 Task: Select the Central European Time as time zone for the schedule.
Action: Mouse moved to (1180, 98)
Screenshot: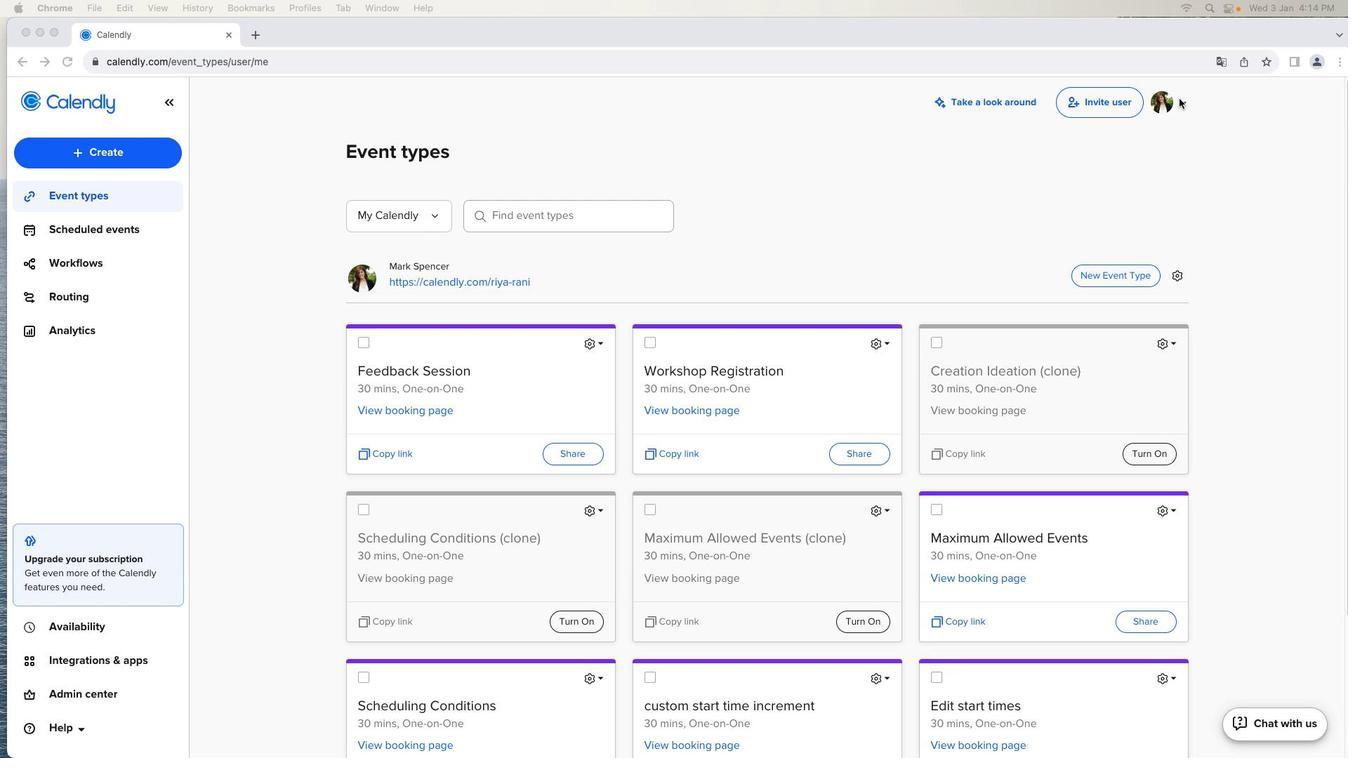 
Action: Mouse pressed left at (1180, 98)
Screenshot: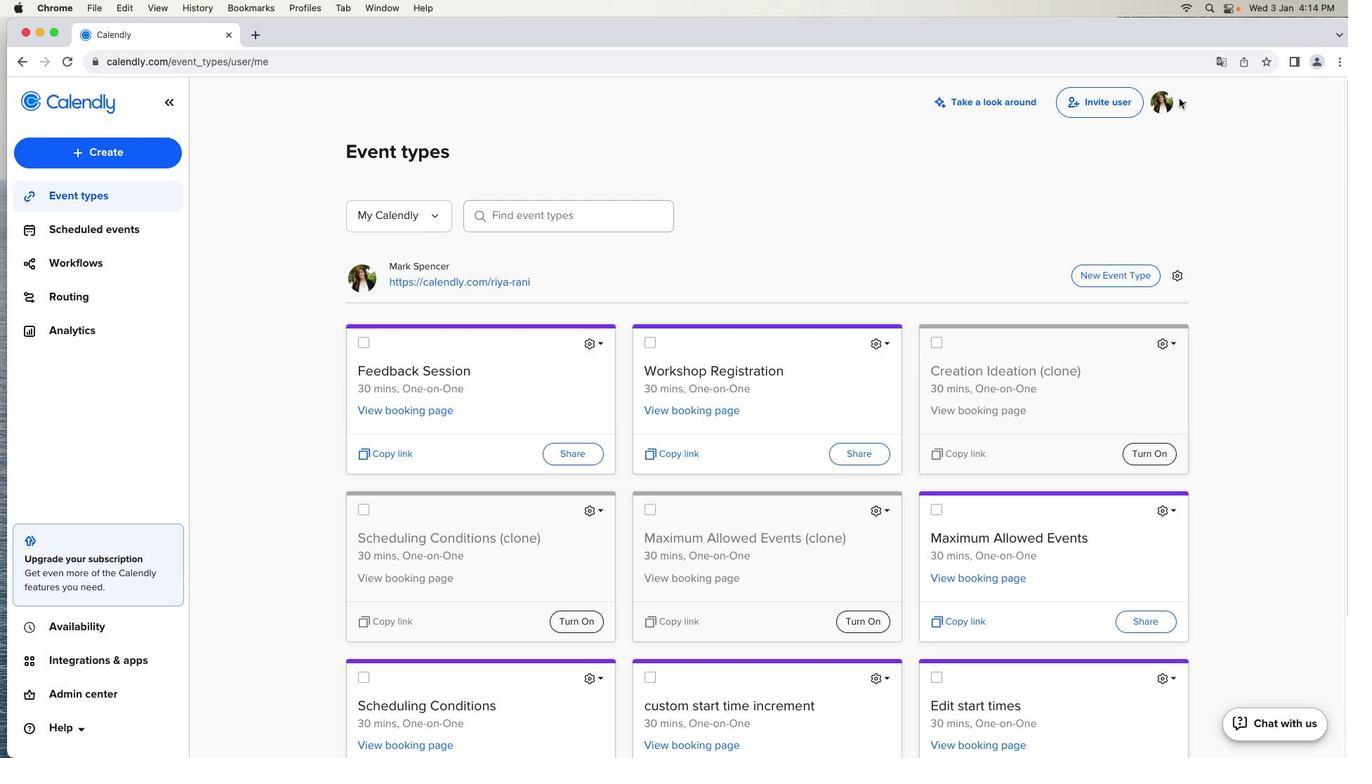 
Action: Mouse moved to (1176, 101)
Screenshot: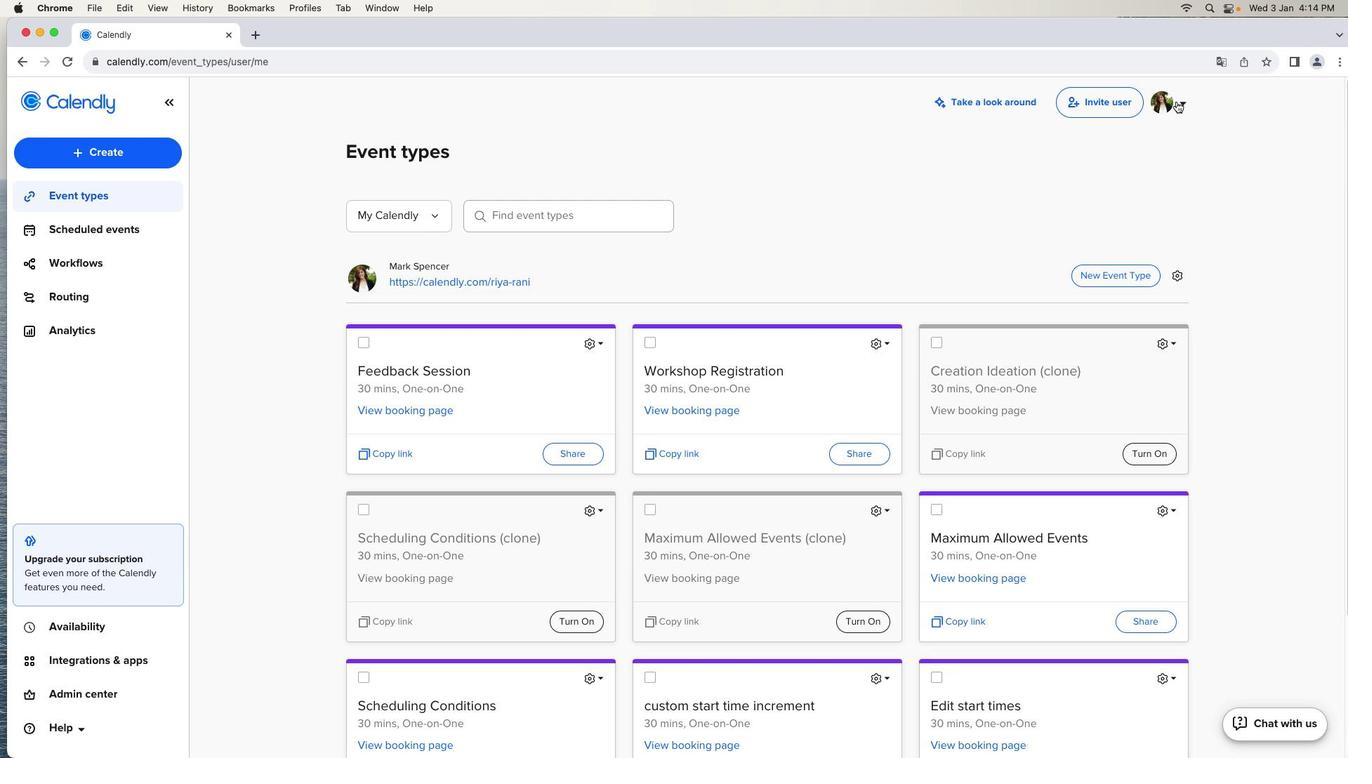 
Action: Mouse pressed left at (1176, 101)
Screenshot: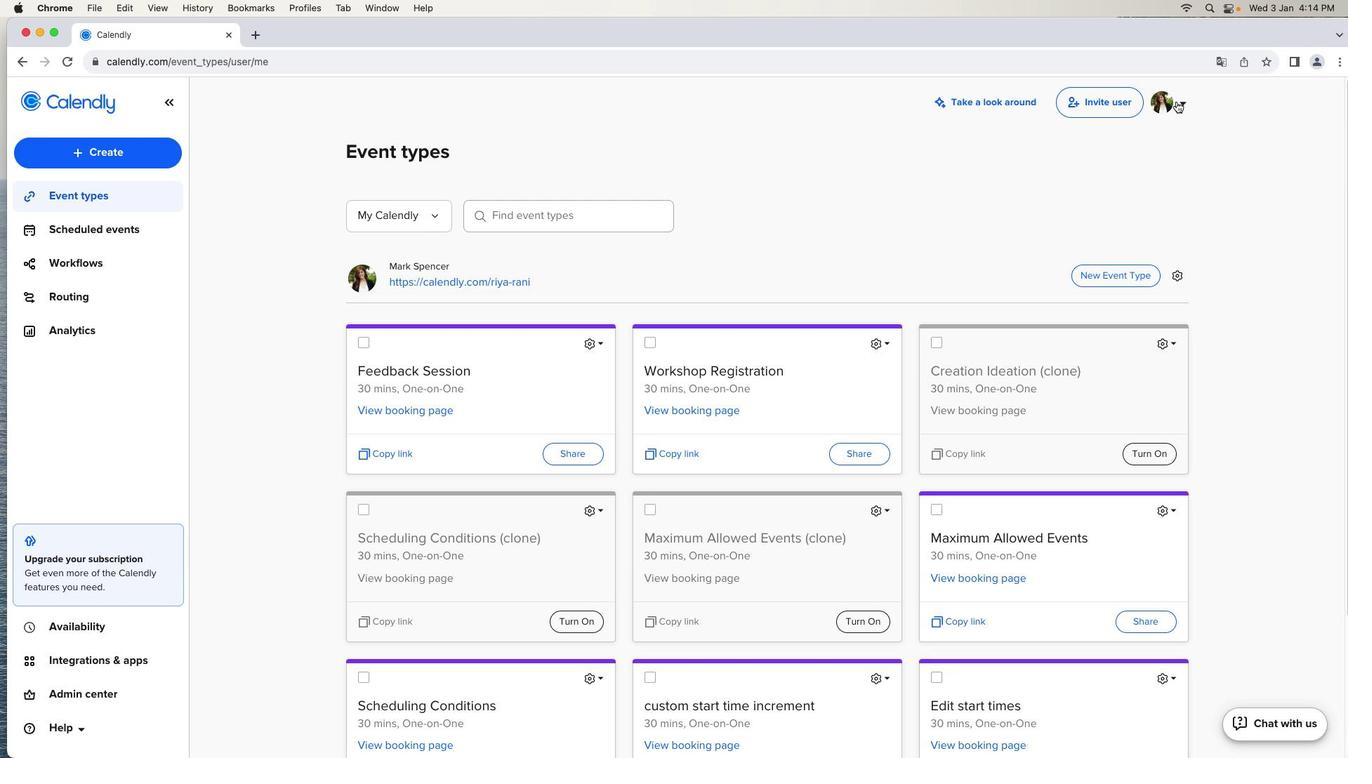 
Action: Mouse moved to (1116, 174)
Screenshot: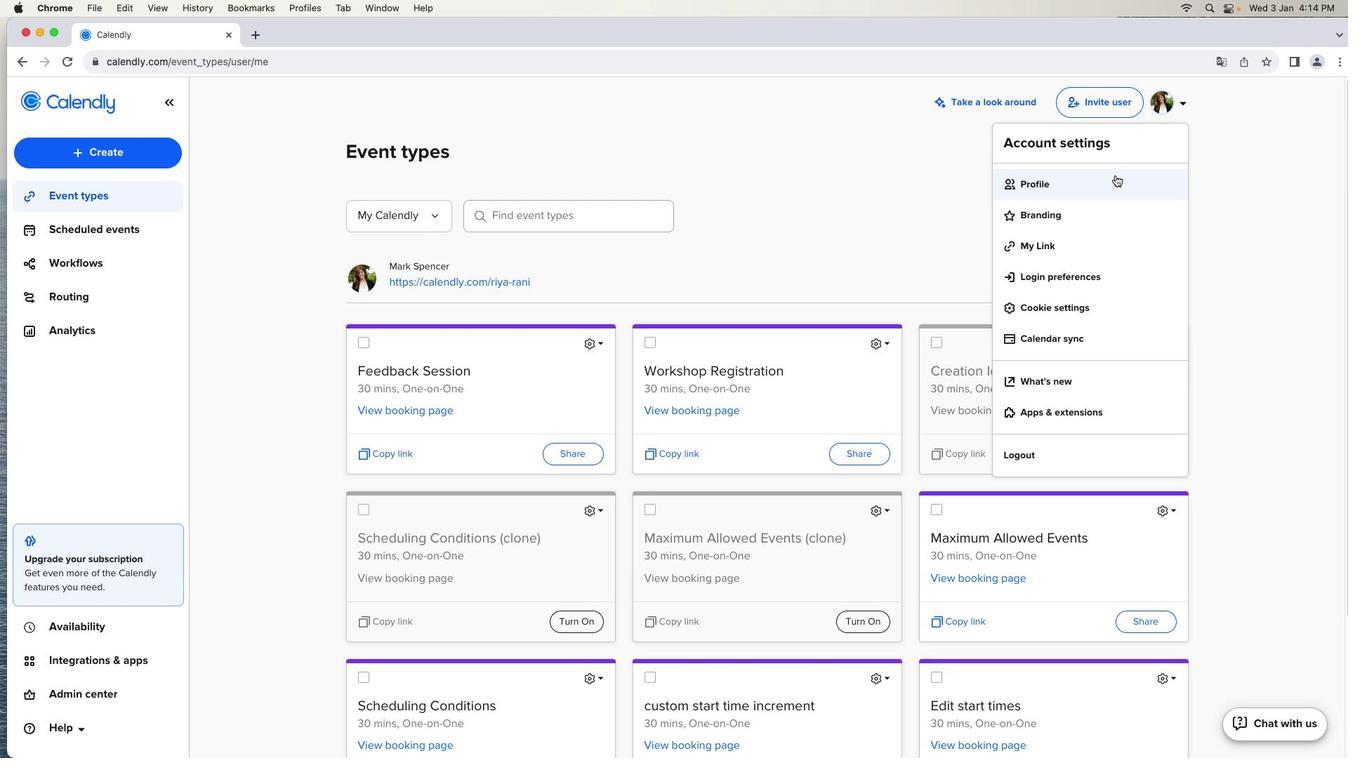 
Action: Mouse pressed left at (1116, 174)
Screenshot: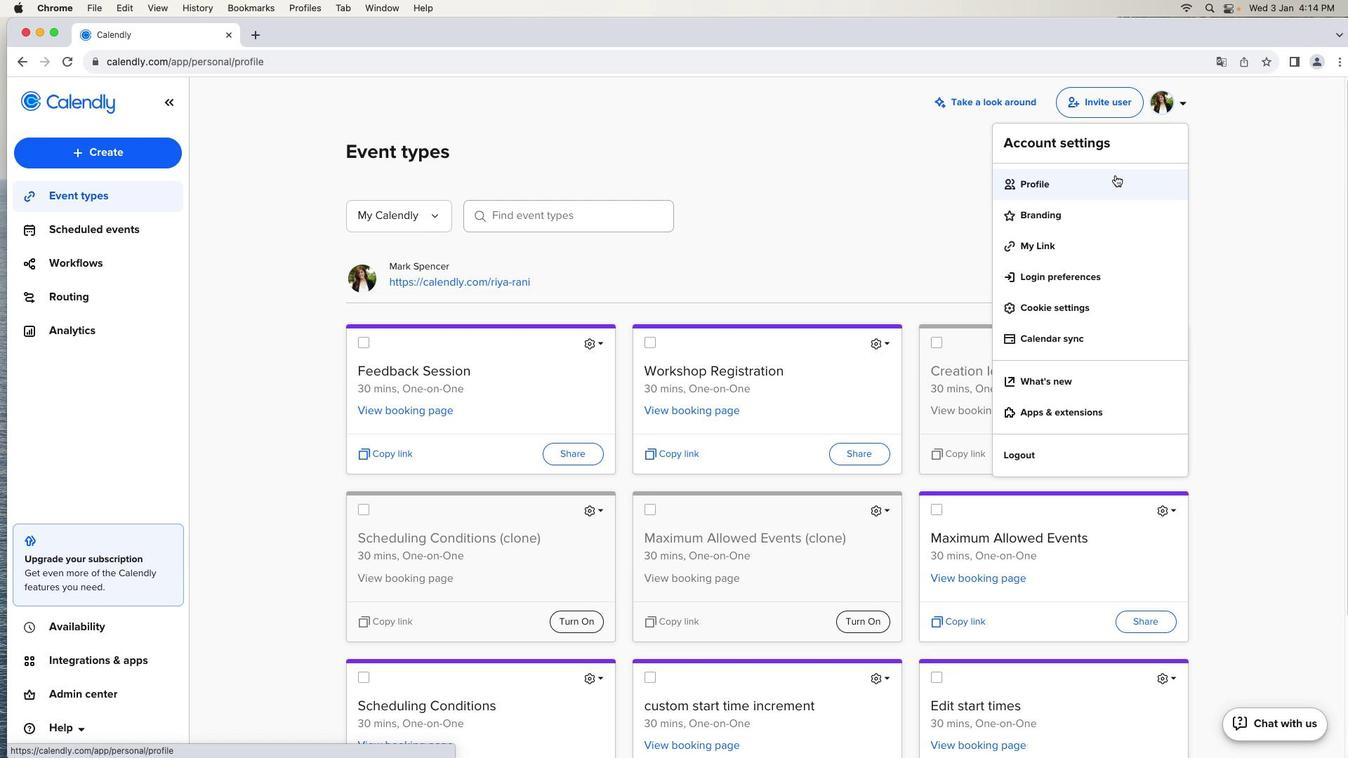 
Action: Mouse moved to (493, 544)
Screenshot: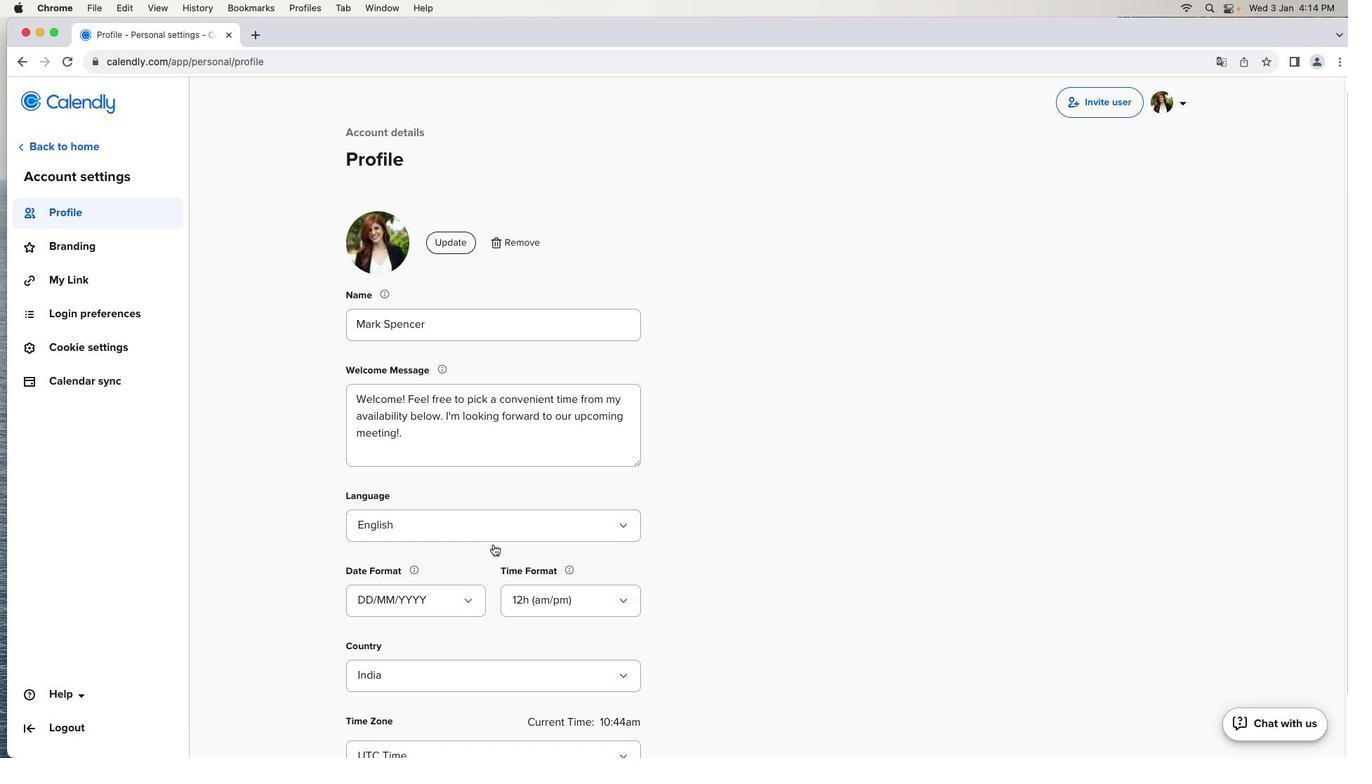 
Action: Mouse scrolled (493, 544) with delta (0, 0)
Screenshot: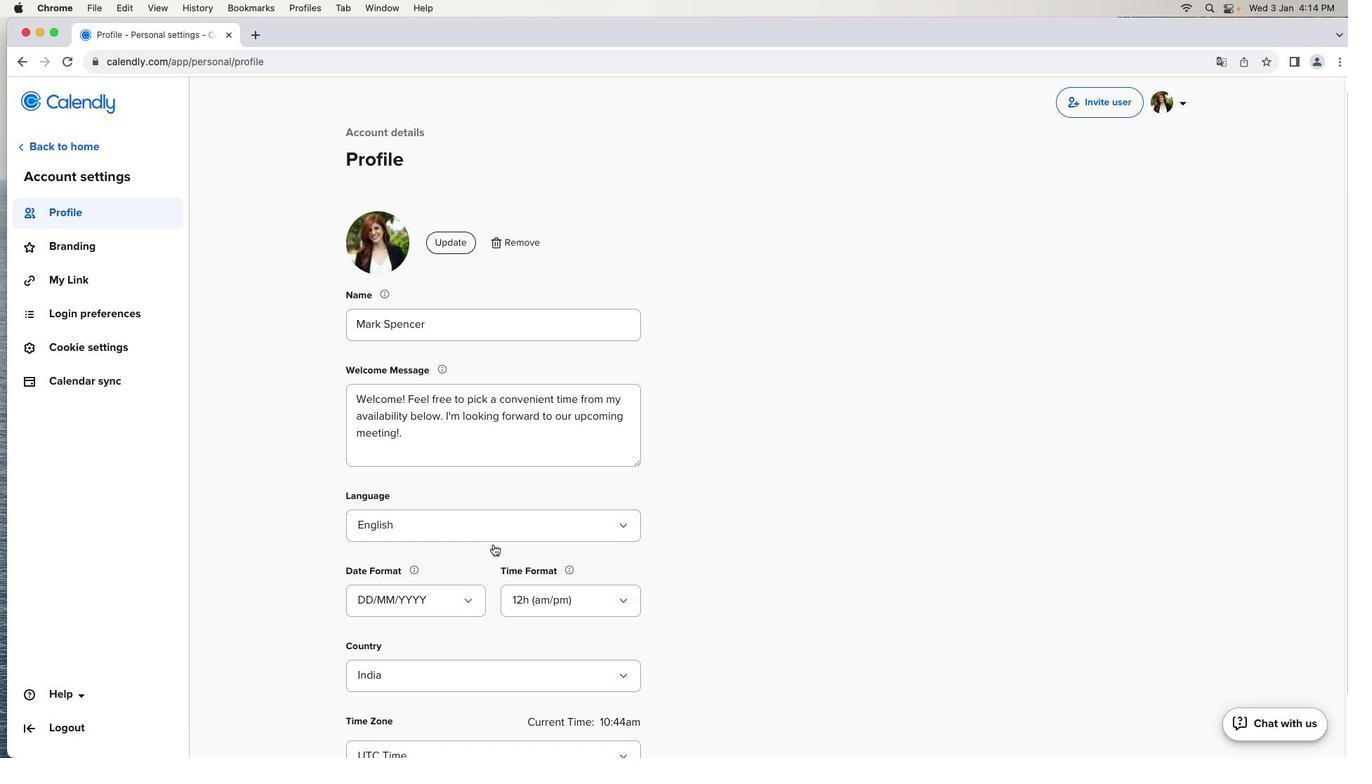 
Action: Mouse scrolled (493, 544) with delta (0, 0)
Screenshot: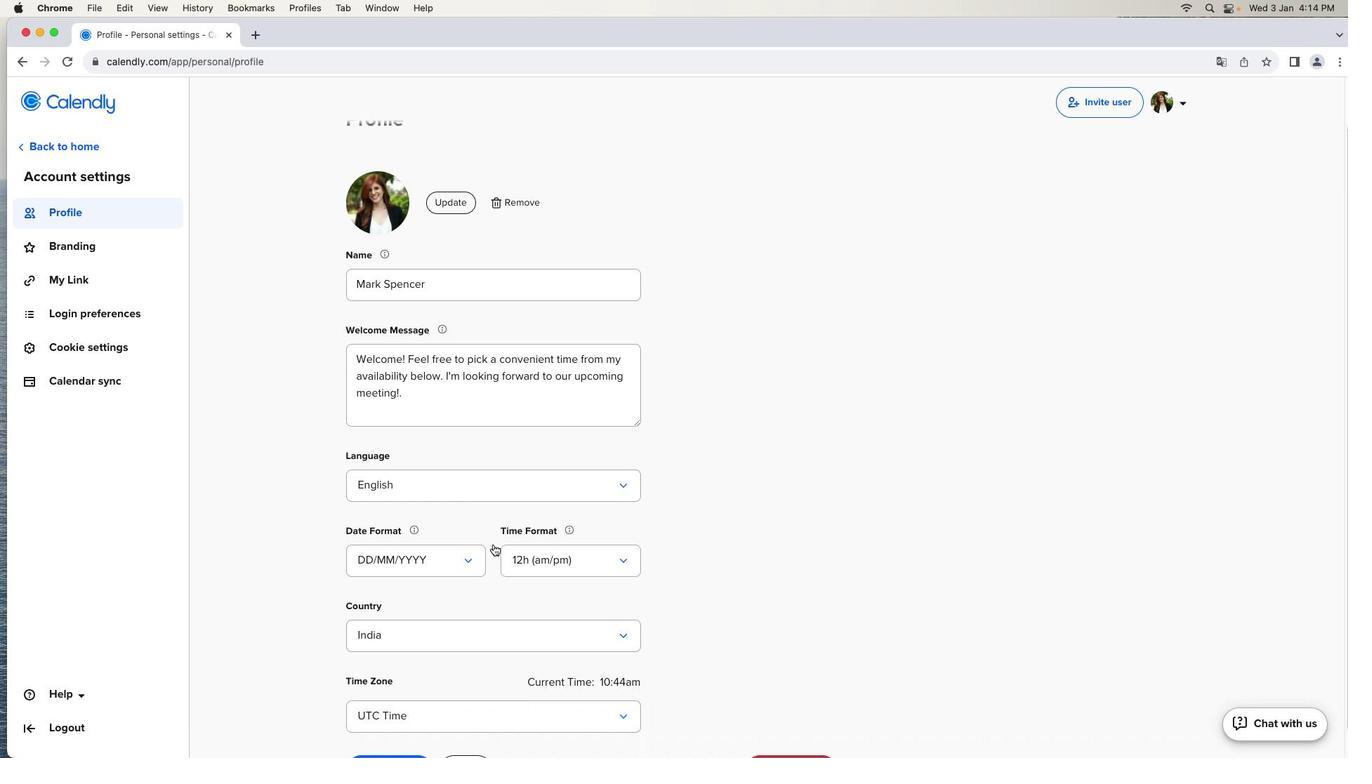 
Action: Mouse scrolled (493, 544) with delta (0, -2)
Screenshot: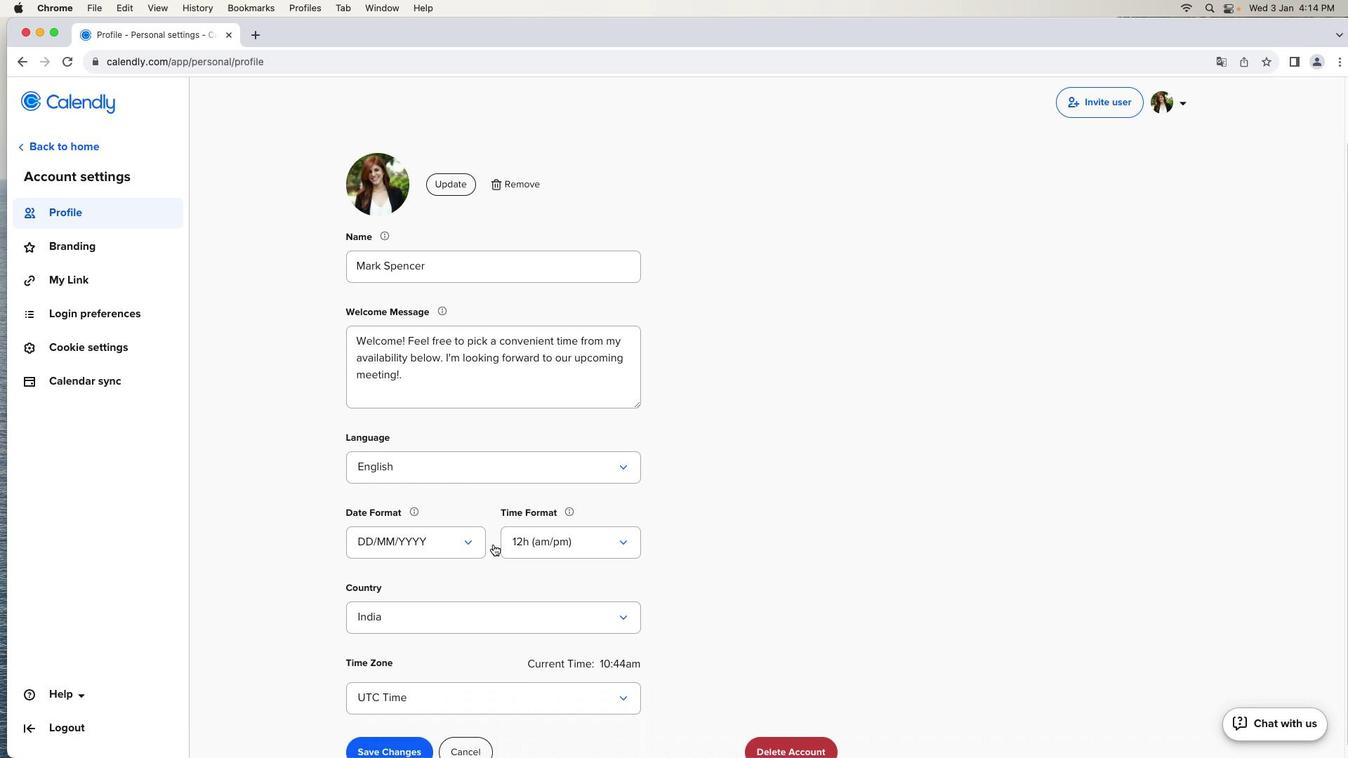 
Action: Mouse scrolled (493, 544) with delta (0, -2)
Screenshot: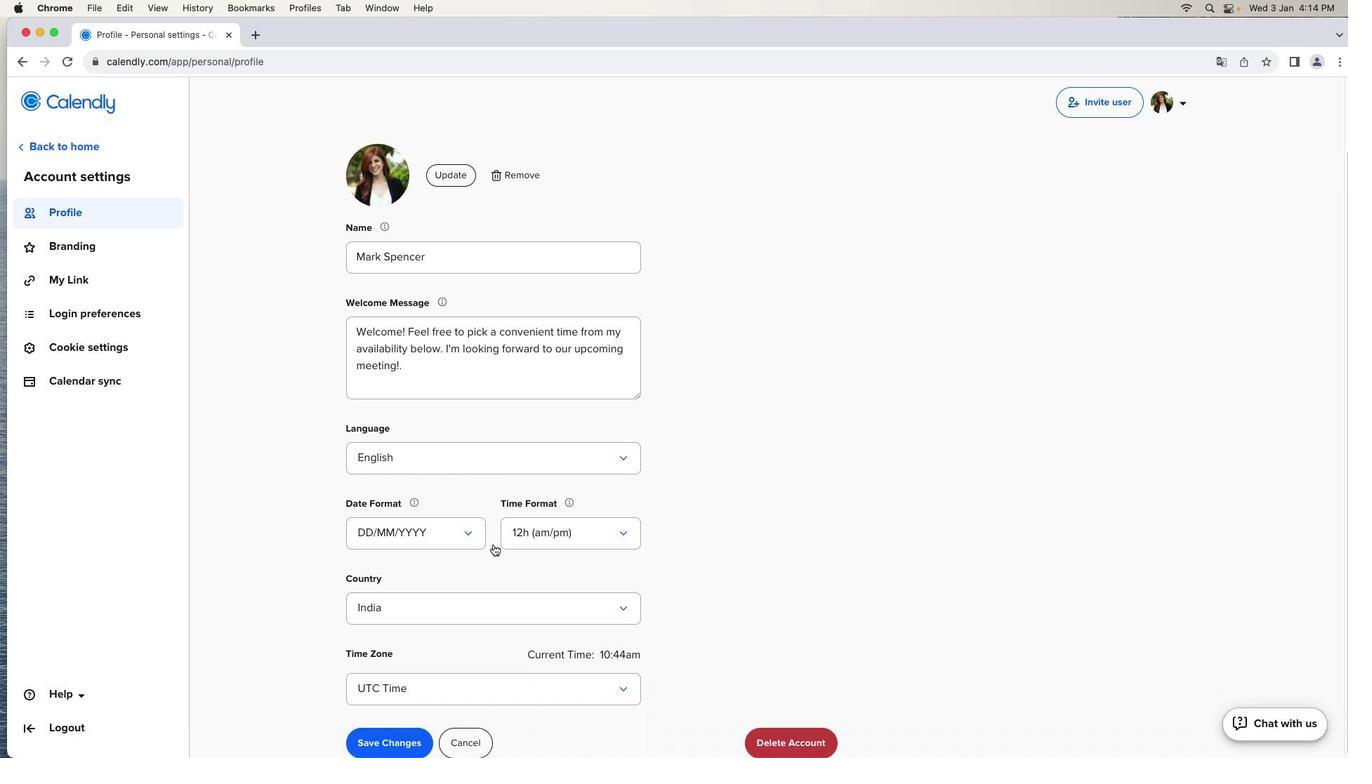 
Action: Mouse moved to (623, 691)
Screenshot: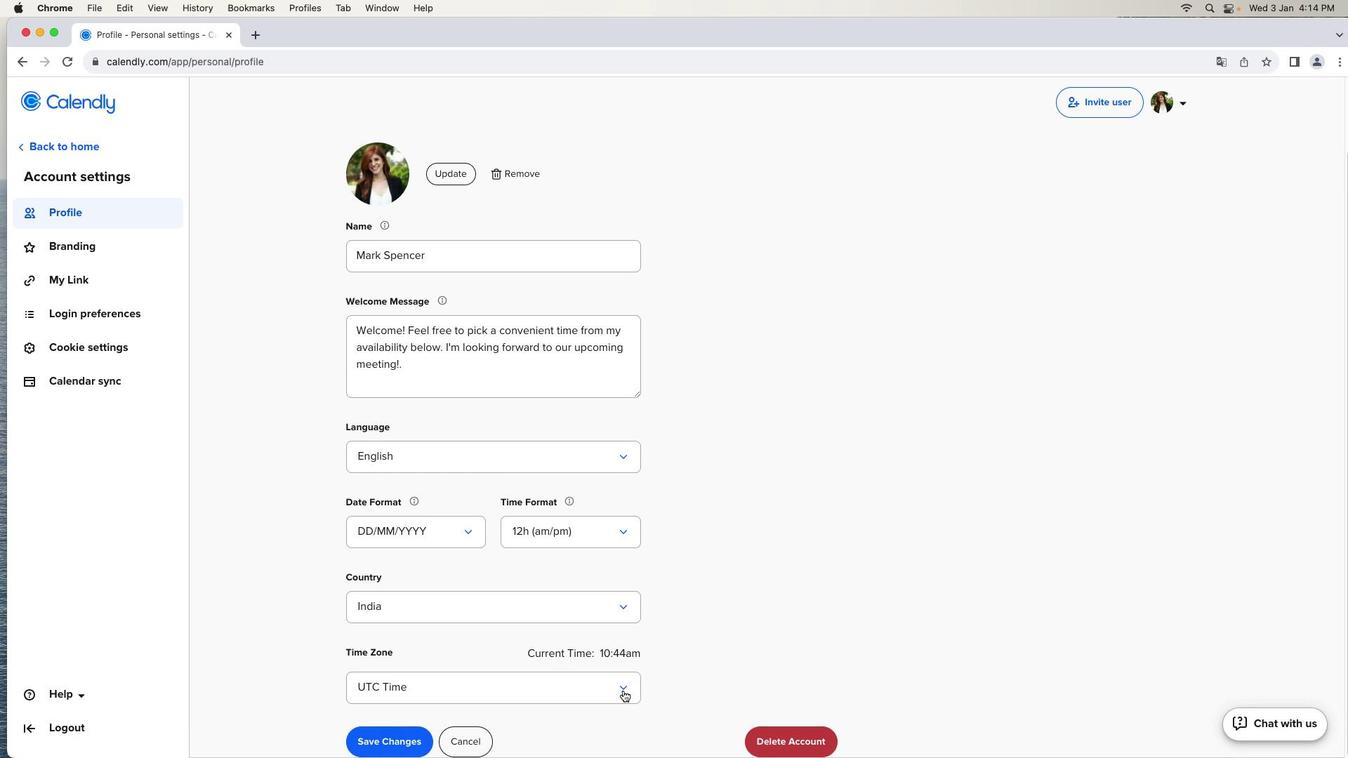 
Action: Mouse pressed left at (623, 691)
Screenshot: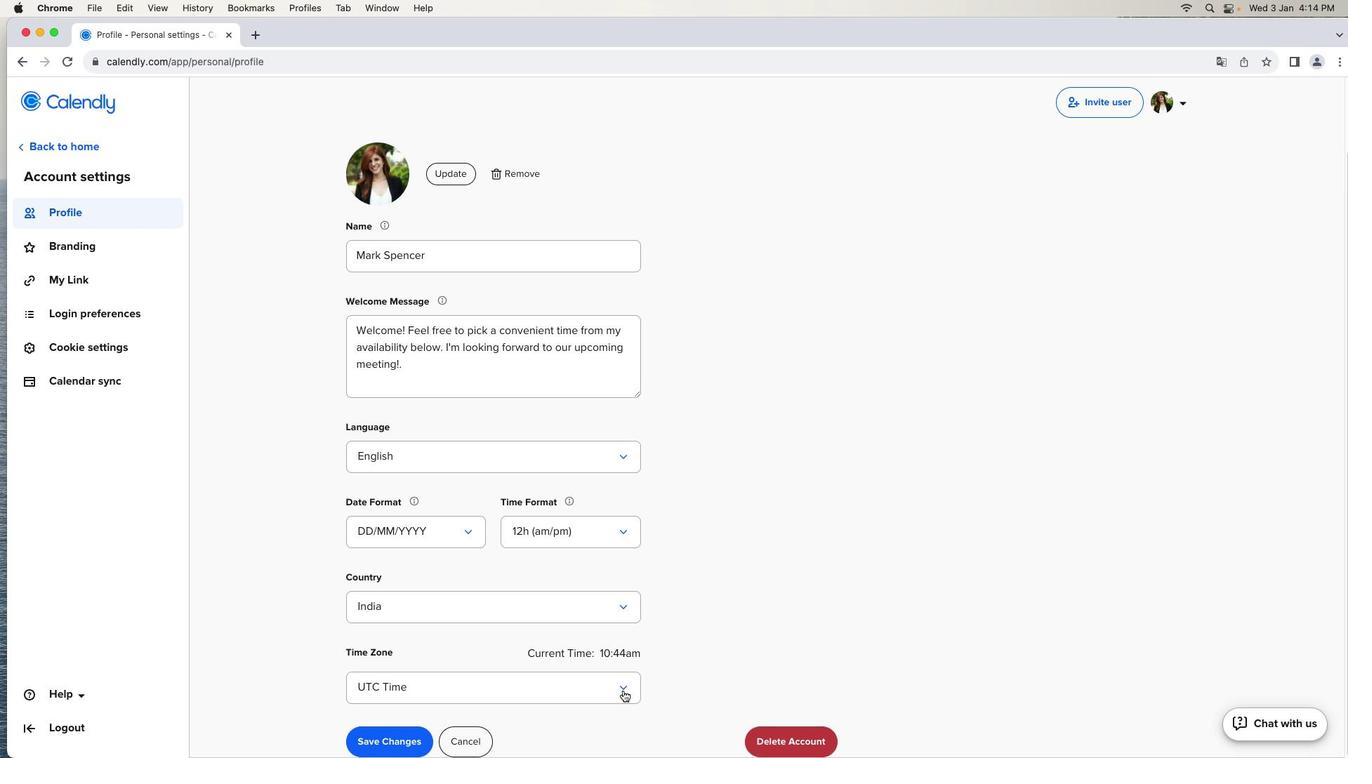 
Action: Mouse moved to (784, 626)
Screenshot: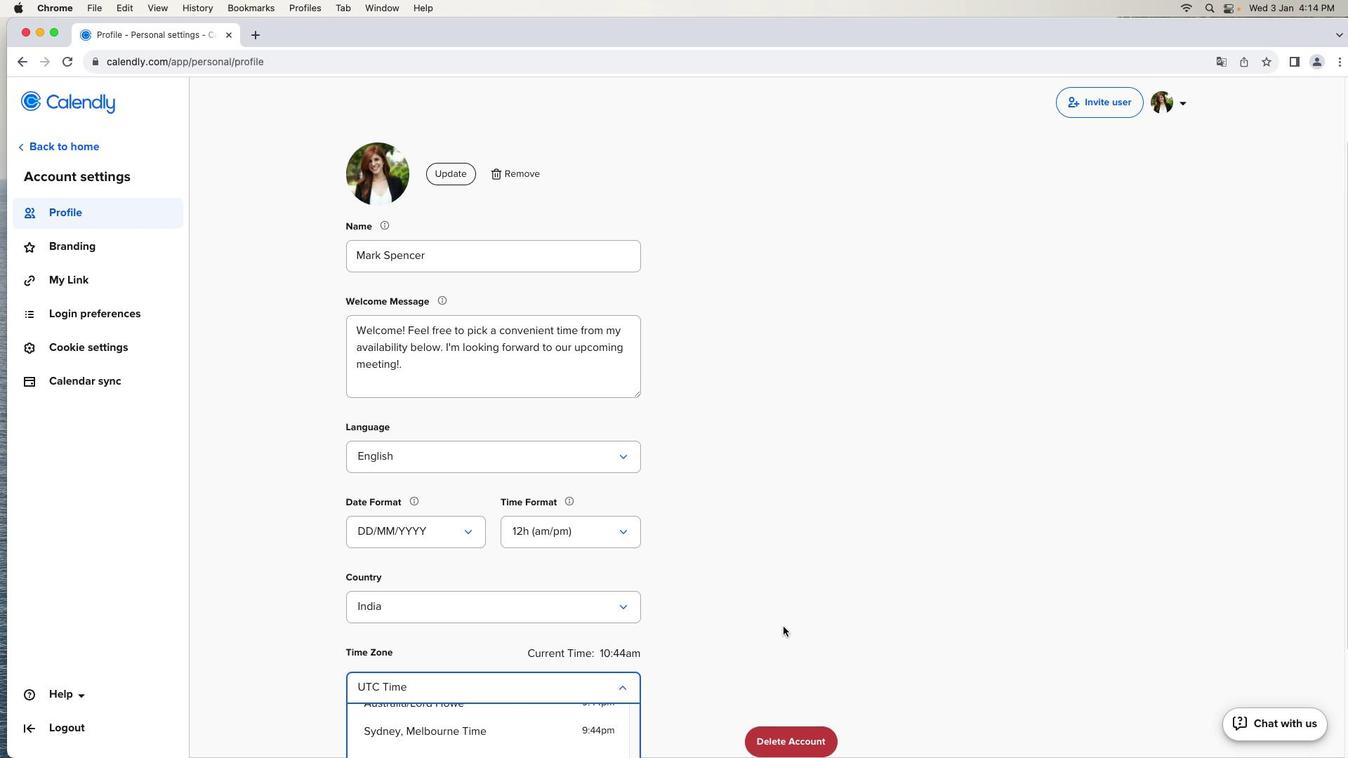 
Action: Mouse scrolled (784, 626) with delta (0, 0)
Screenshot: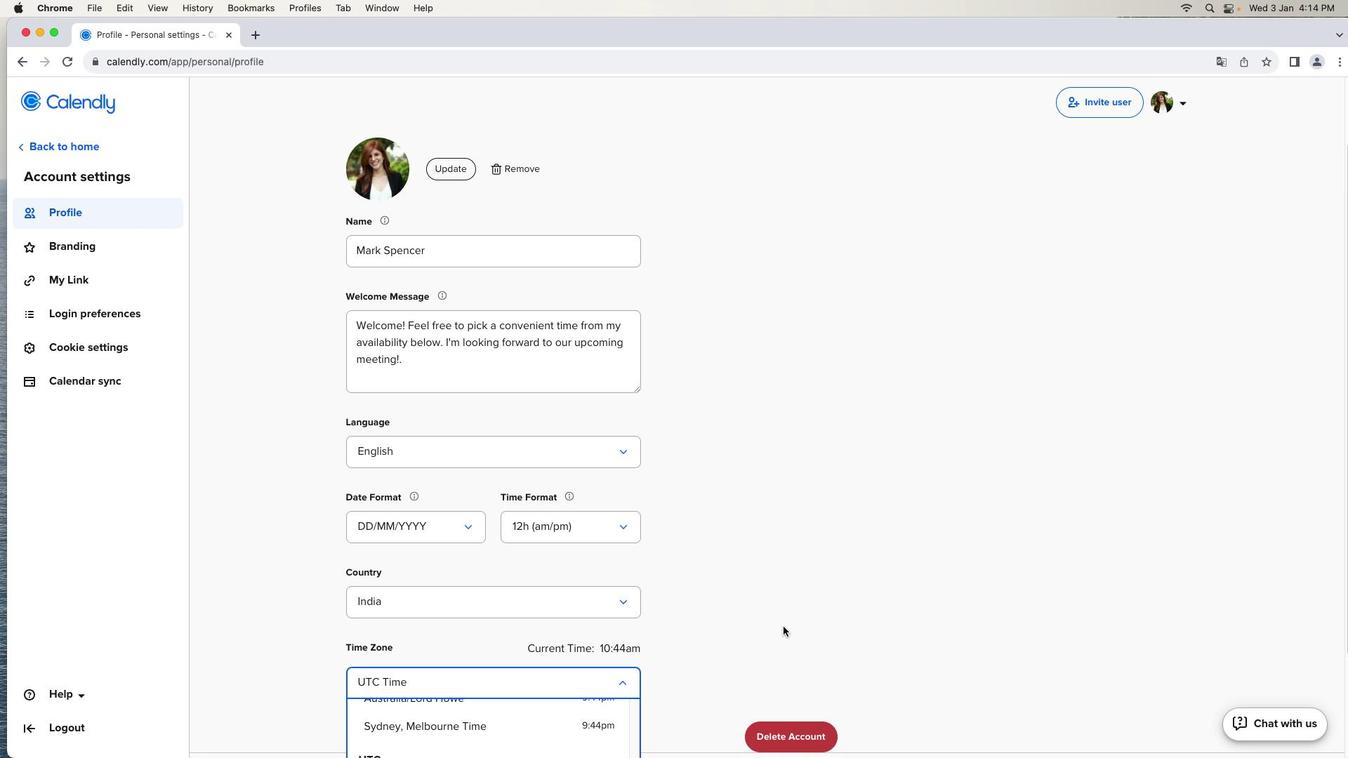 
Action: Mouse scrolled (784, 626) with delta (0, 0)
Screenshot: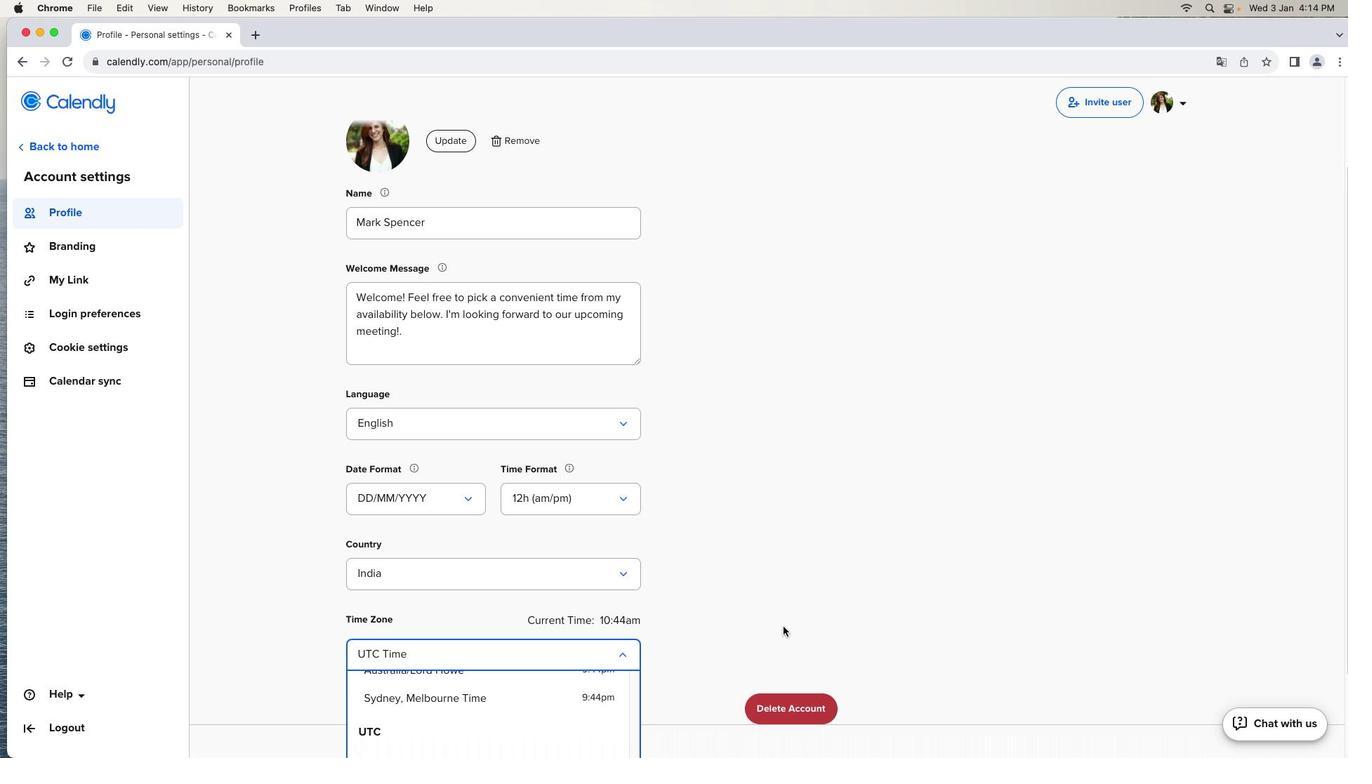 
Action: Mouse moved to (783, 627)
Screenshot: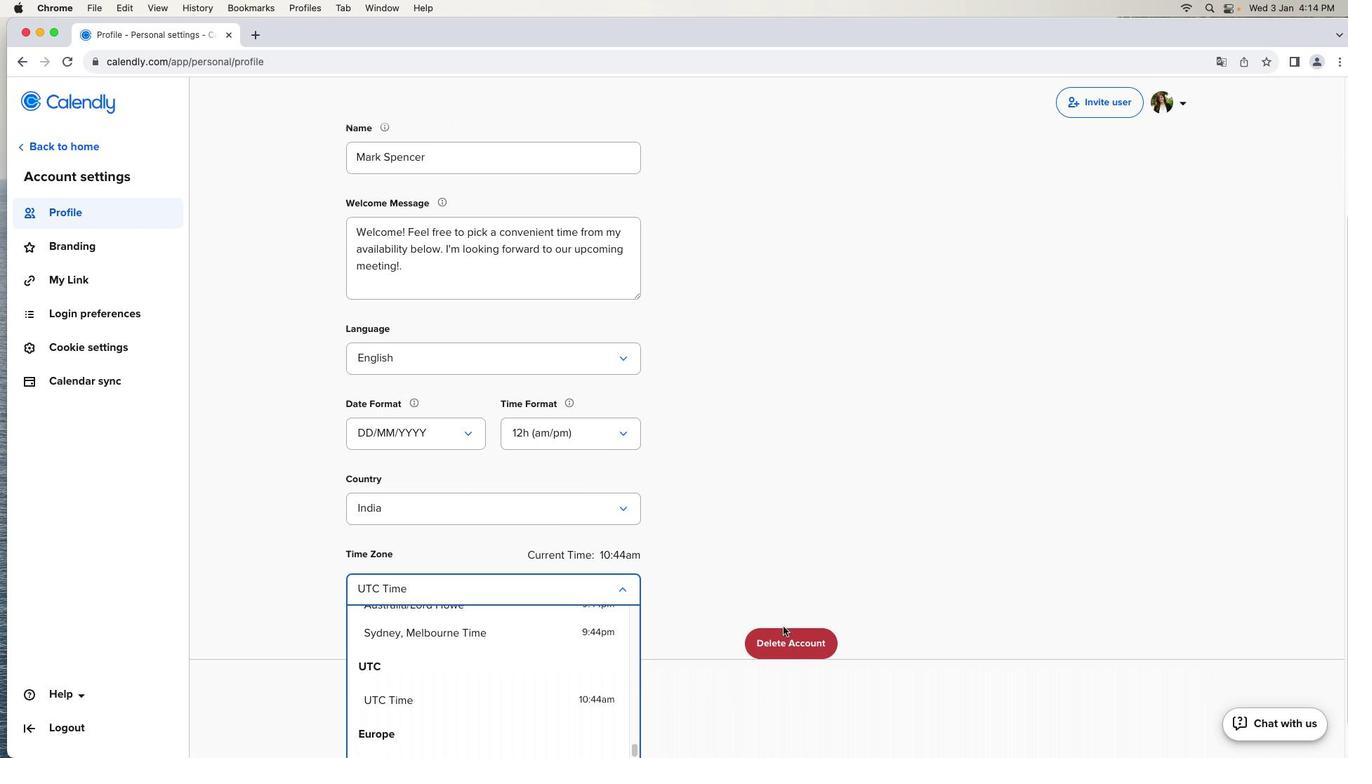 
Action: Mouse scrolled (783, 627) with delta (0, -1)
Screenshot: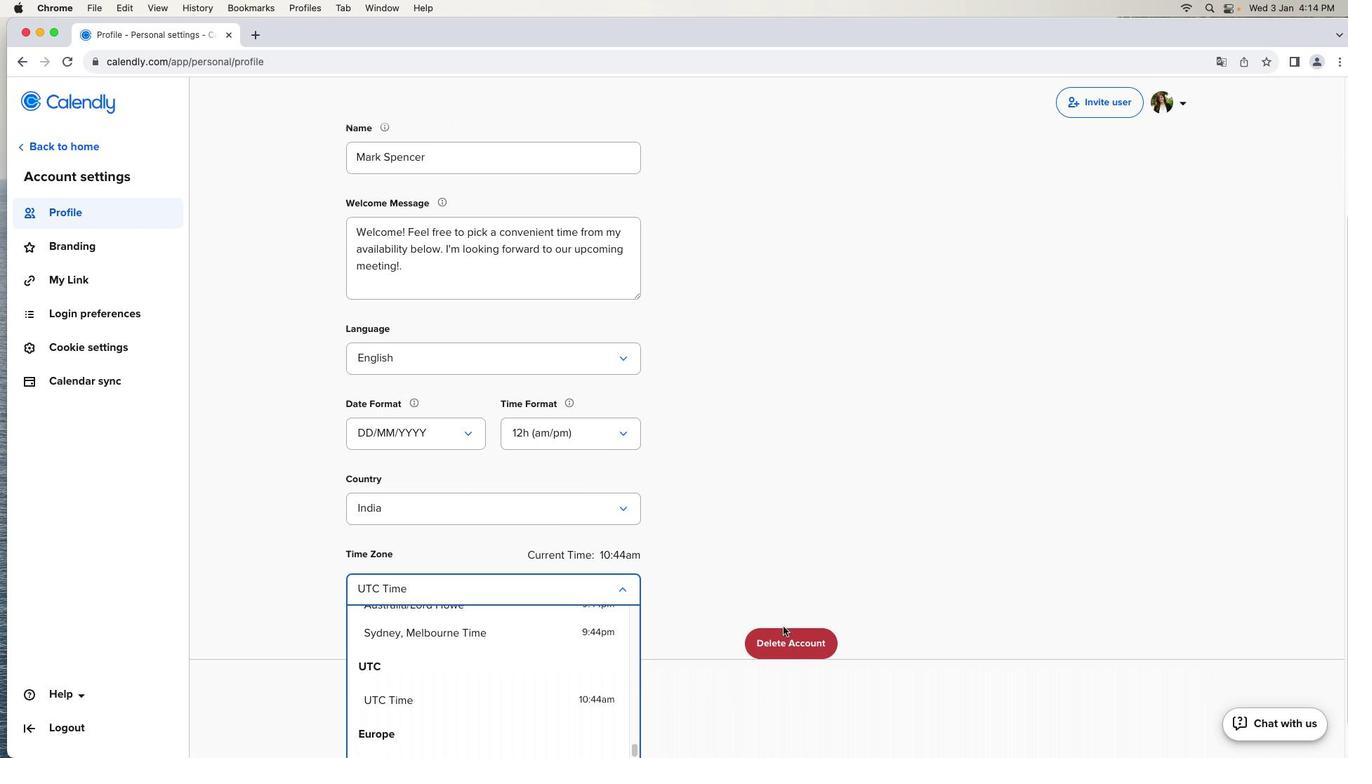
Action: Mouse scrolled (783, 627) with delta (0, -2)
Screenshot: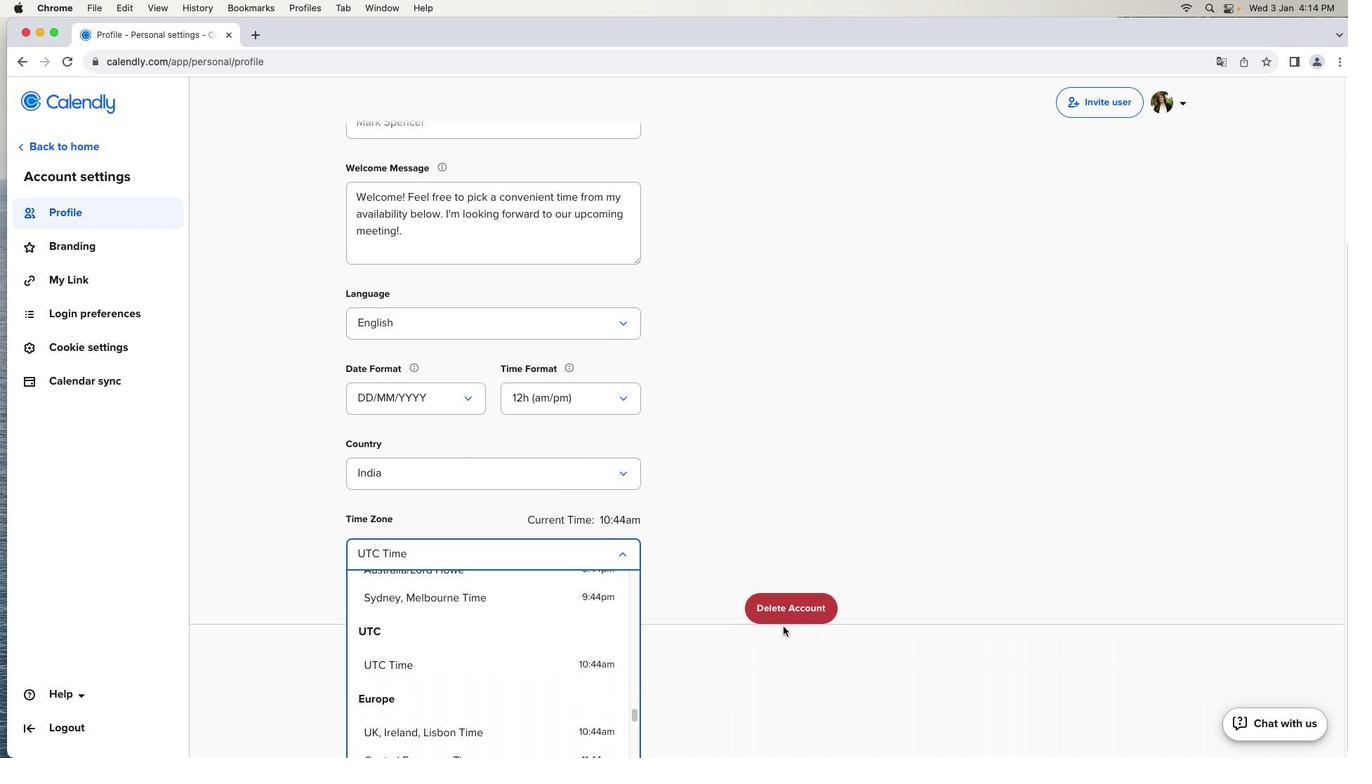 
Action: Mouse scrolled (783, 627) with delta (0, -2)
Screenshot: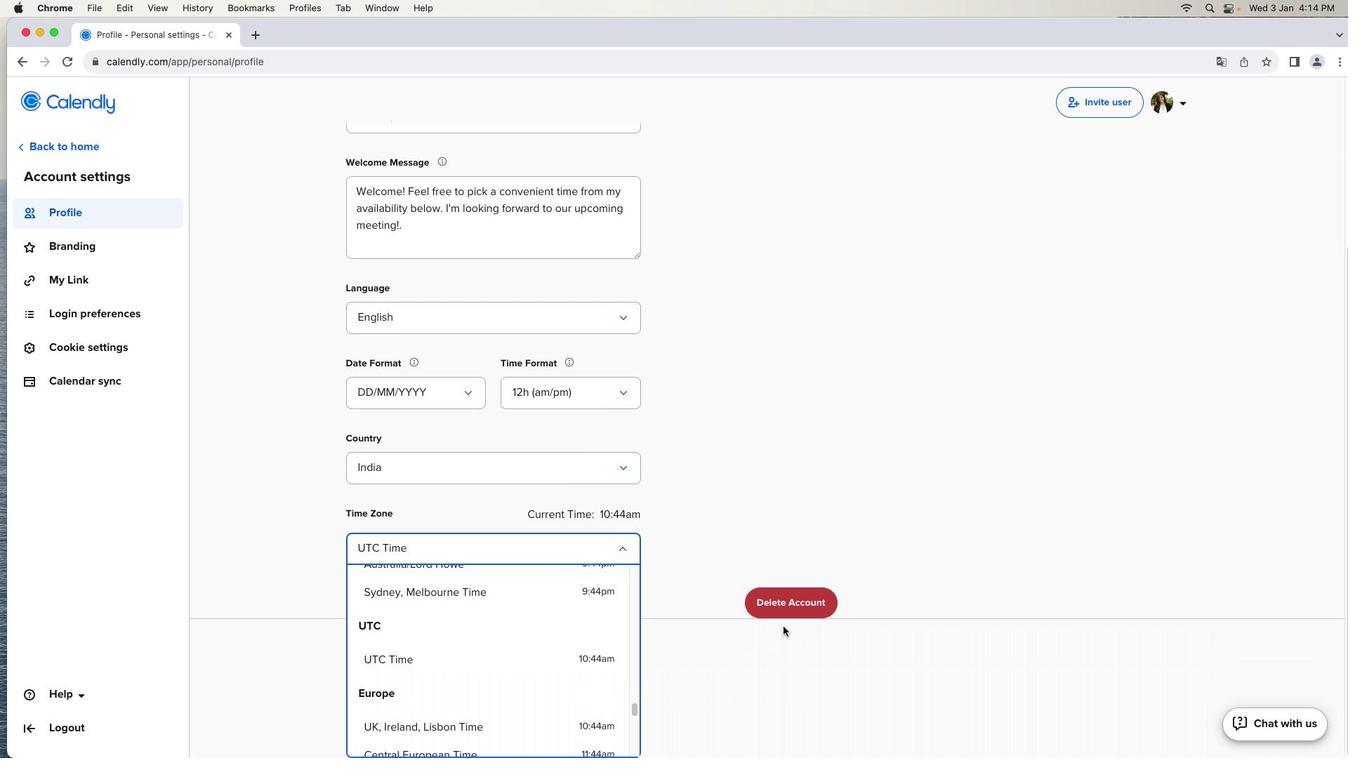 
Action: Mouse moved to (783, 626)
Screenshot: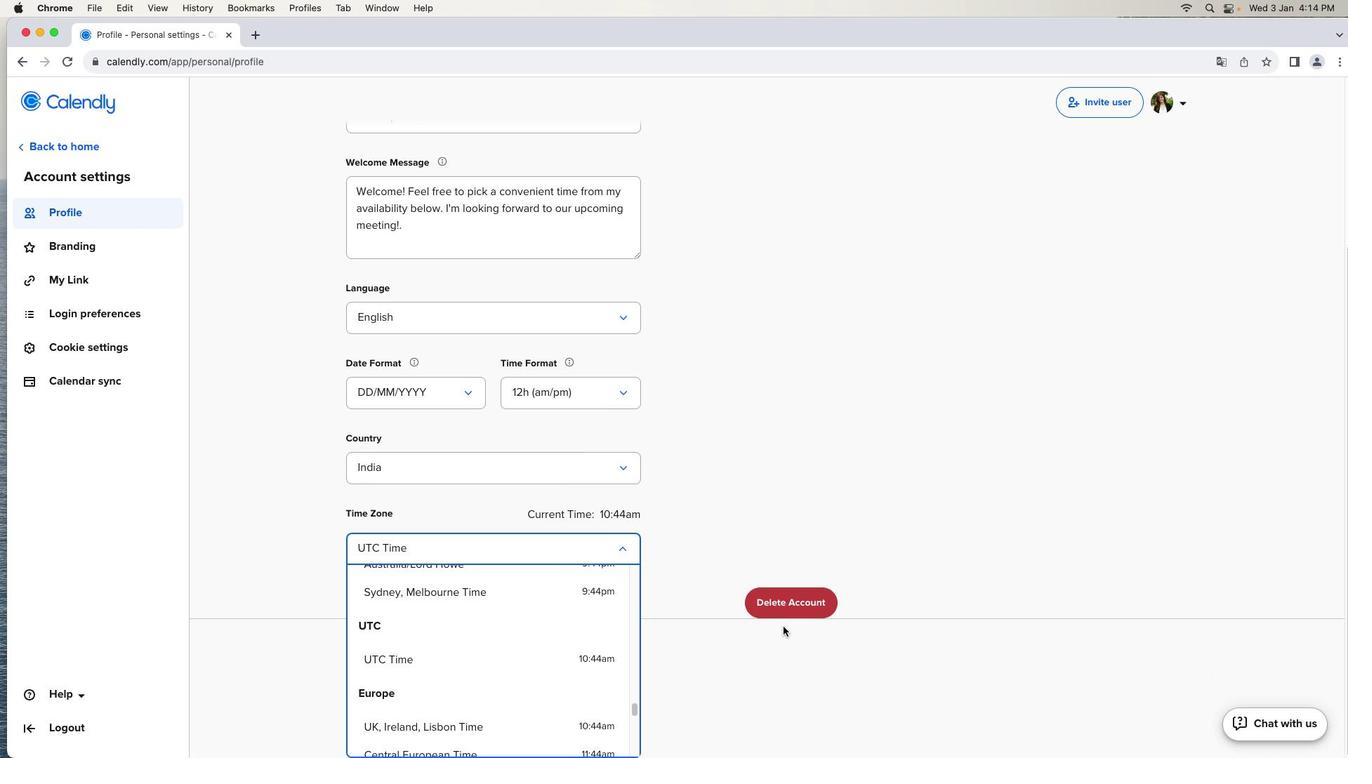 
Action: Mouse scrolled (783, 626) with delta (0, 0)
Screenshot: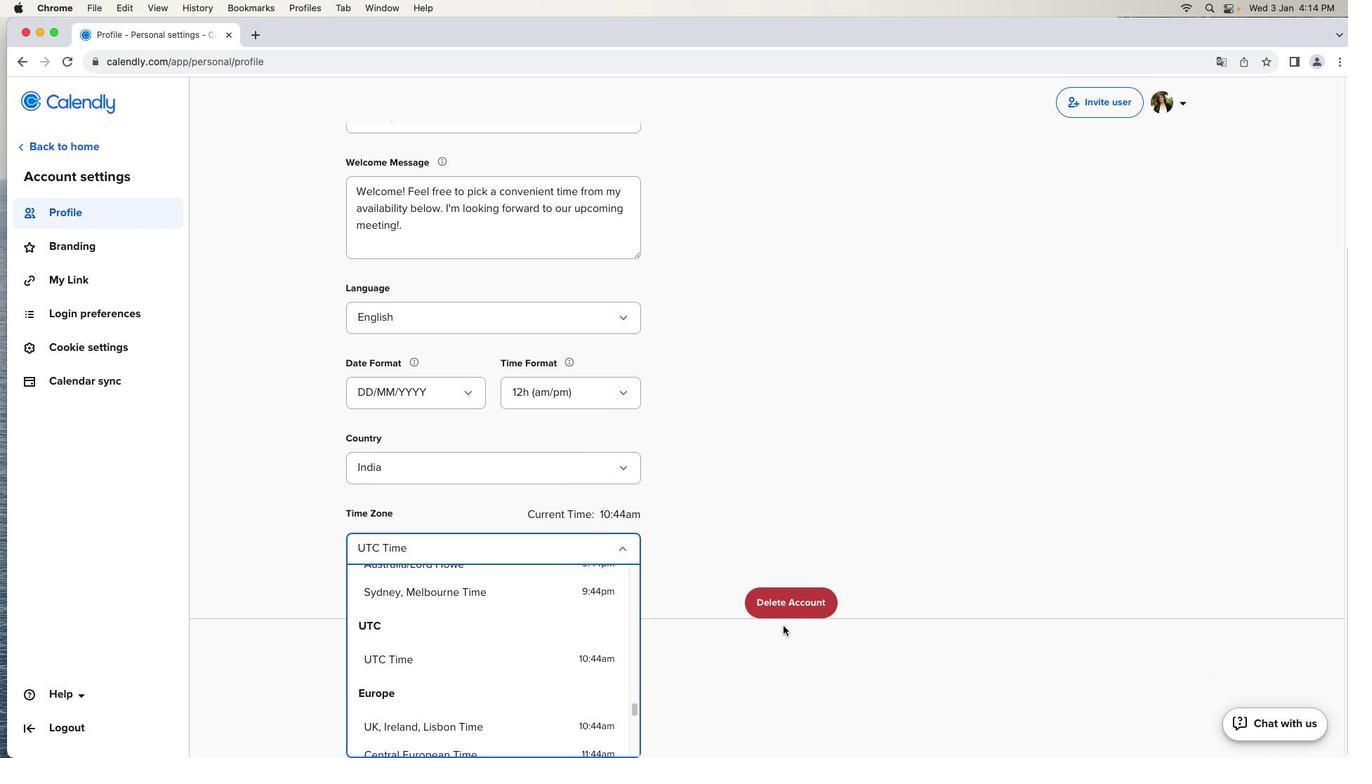 
Action: Mouse scrolled (783, 626) with delta (0, 0)
Screenshot: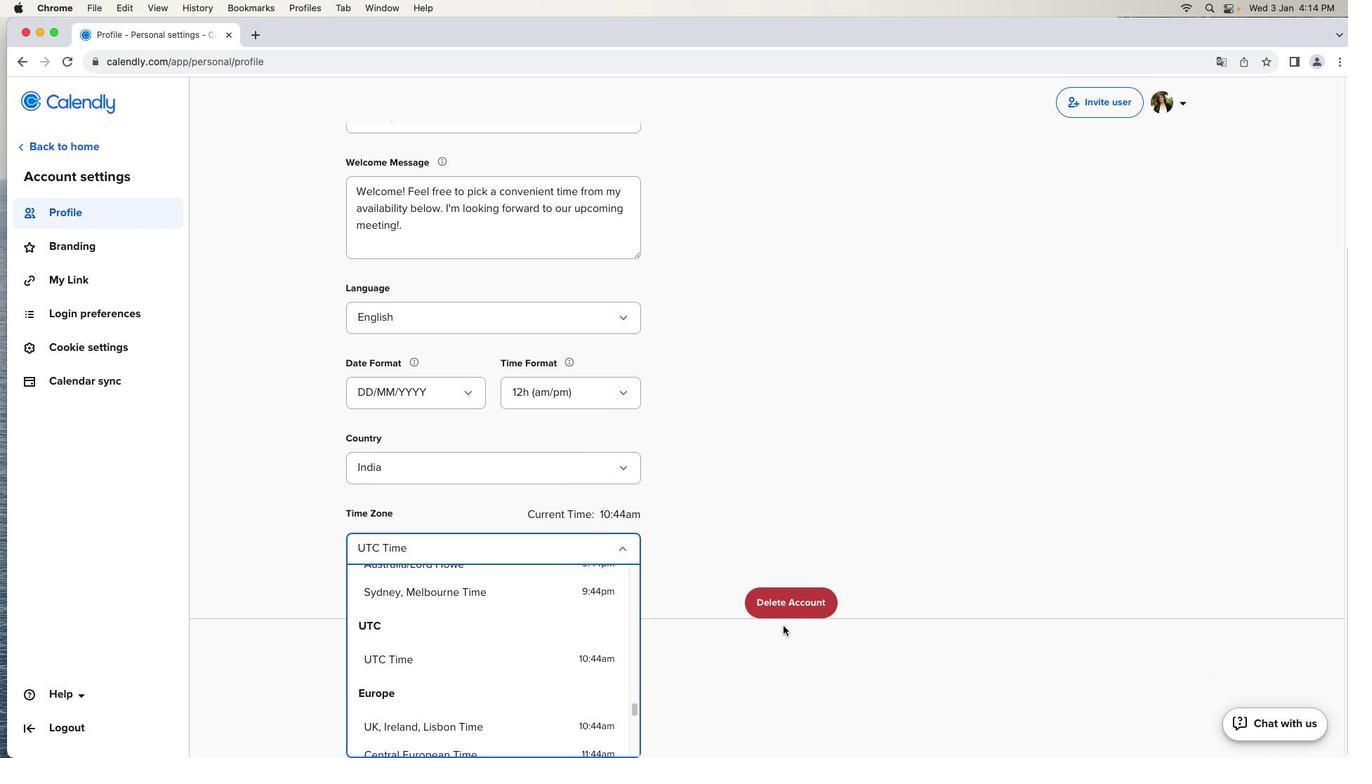 
Action: Mouse scrolled (783, 626) with delta (0, -2)
Screenshot: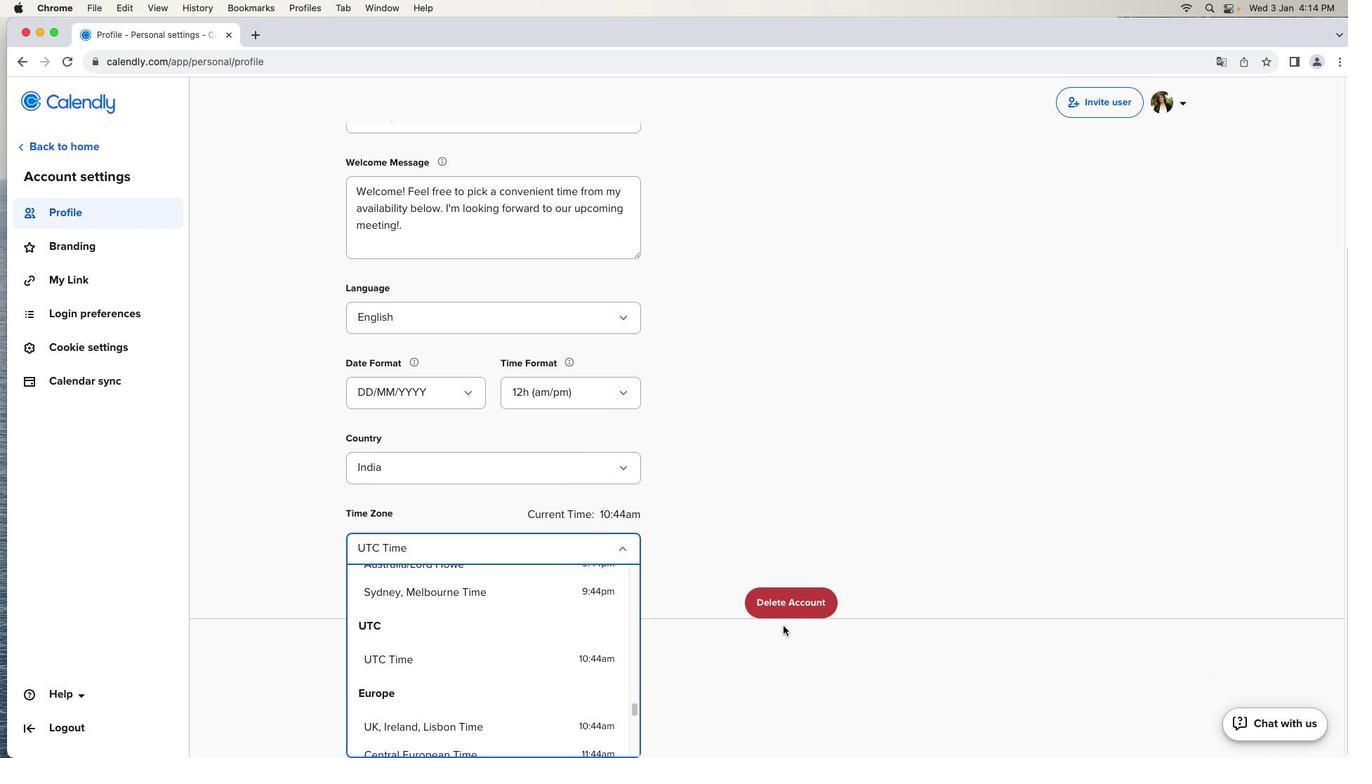 
Action: Mouse moved to (784, 625)
Screenshot: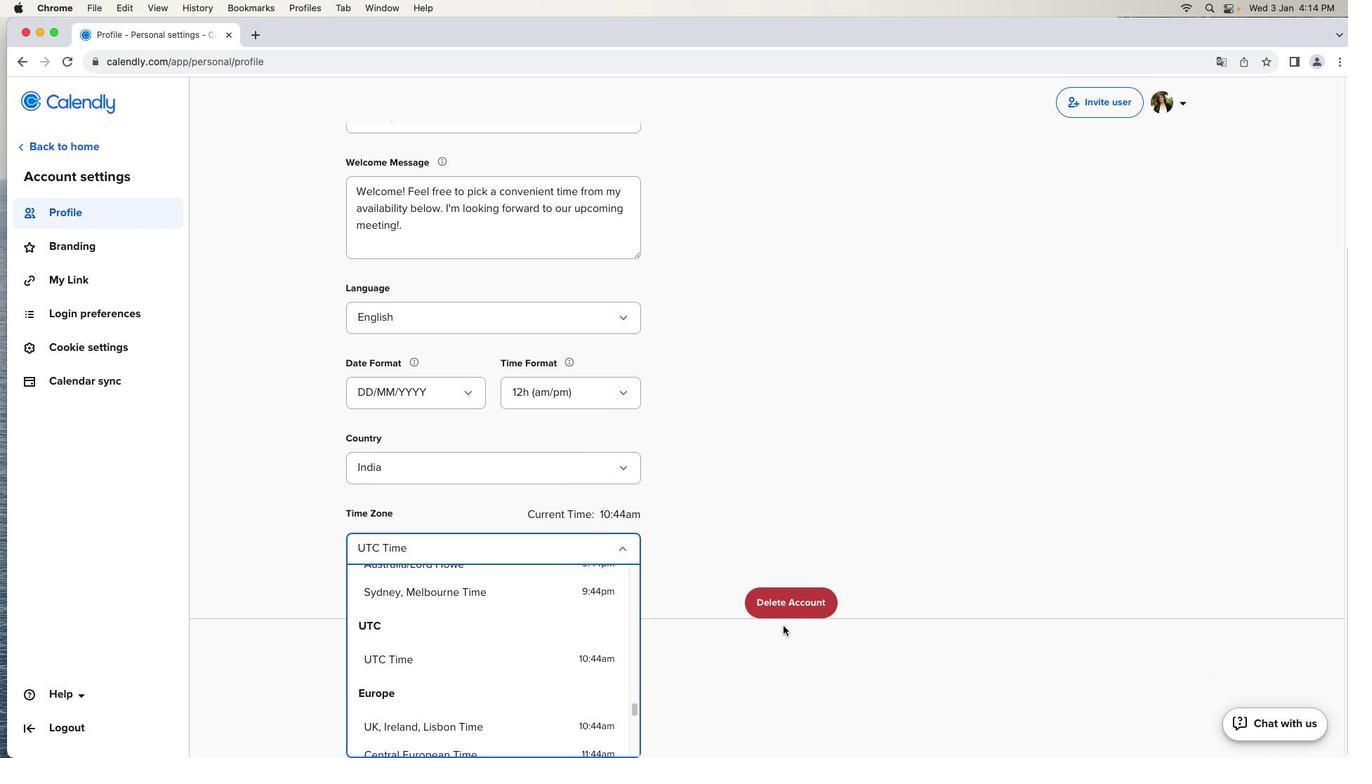 
Action: Mouse scrolled (784, 625) with delta (0, -2)
Screenshot: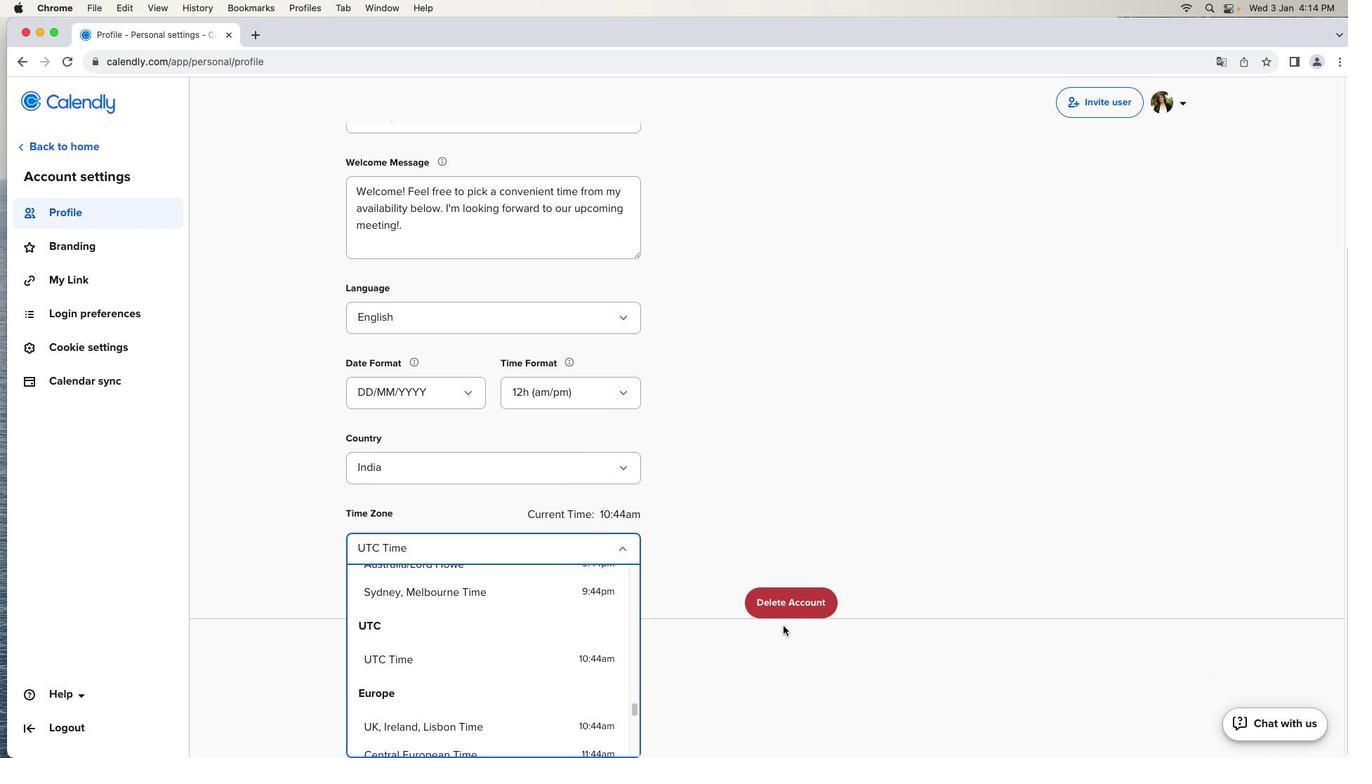 
Action: Mouse moved to (776, 656)
Screenshot: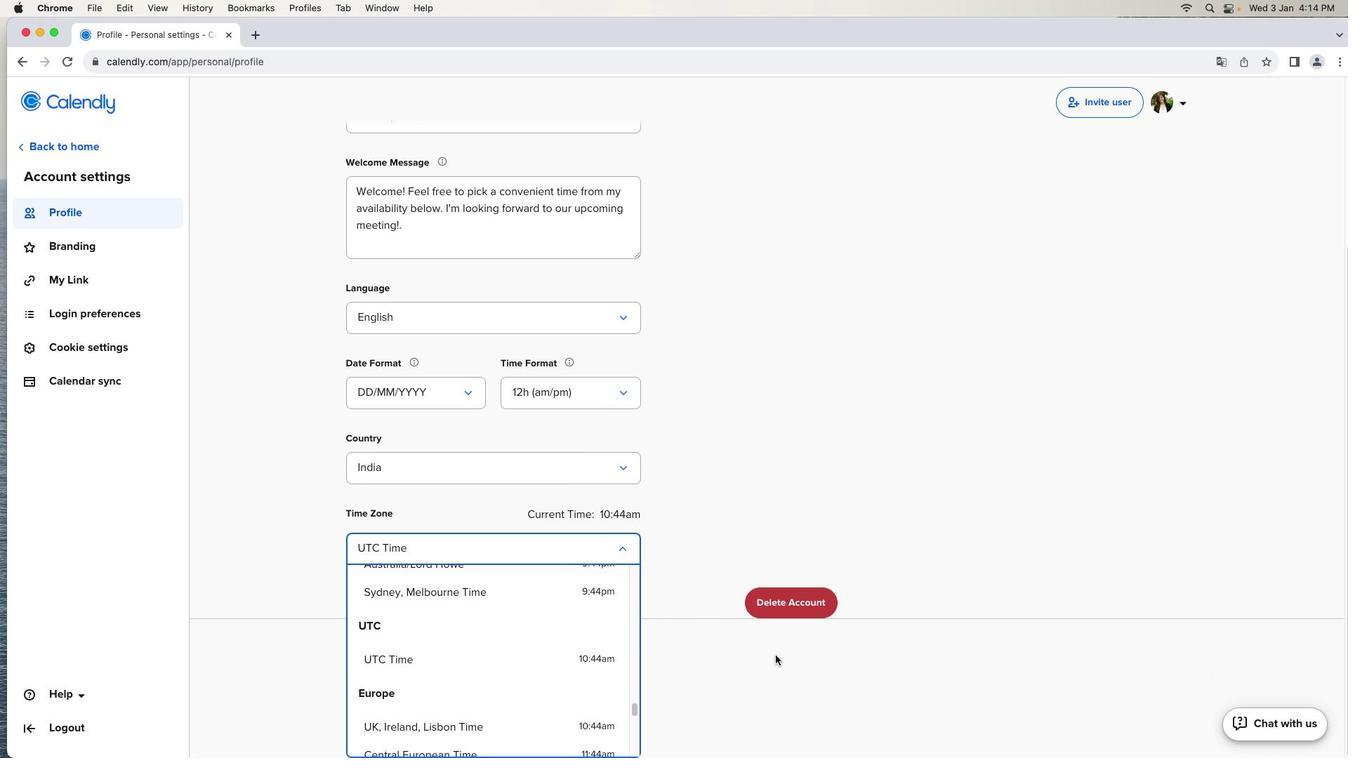 
Action: Mouse scrolled (776, 656) with delta (0, 0)
Screenshot: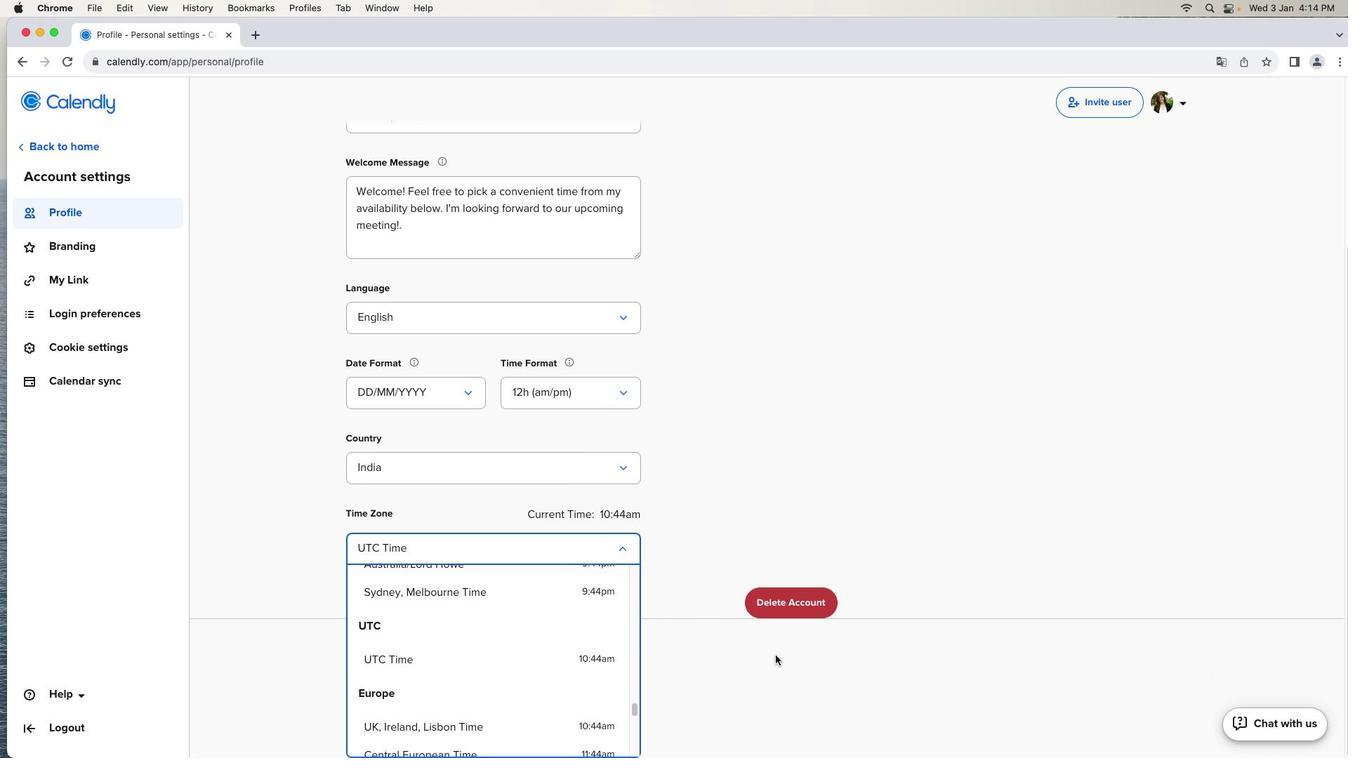 
Action: Mouse scrolled (776, 656) with delta (0, 0)
Screenshot: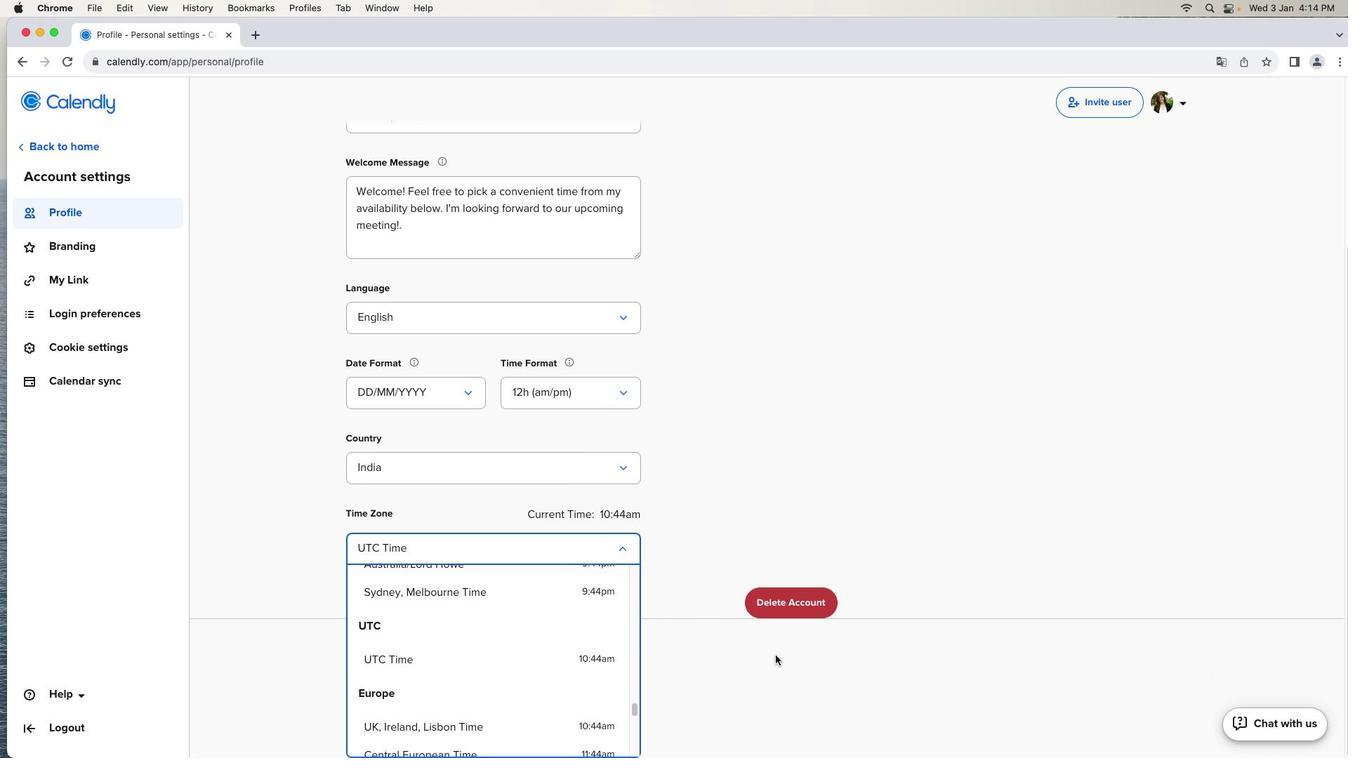 
Action: Mouse scrolled (776, 656) with delta (0, 0)
Screenshot: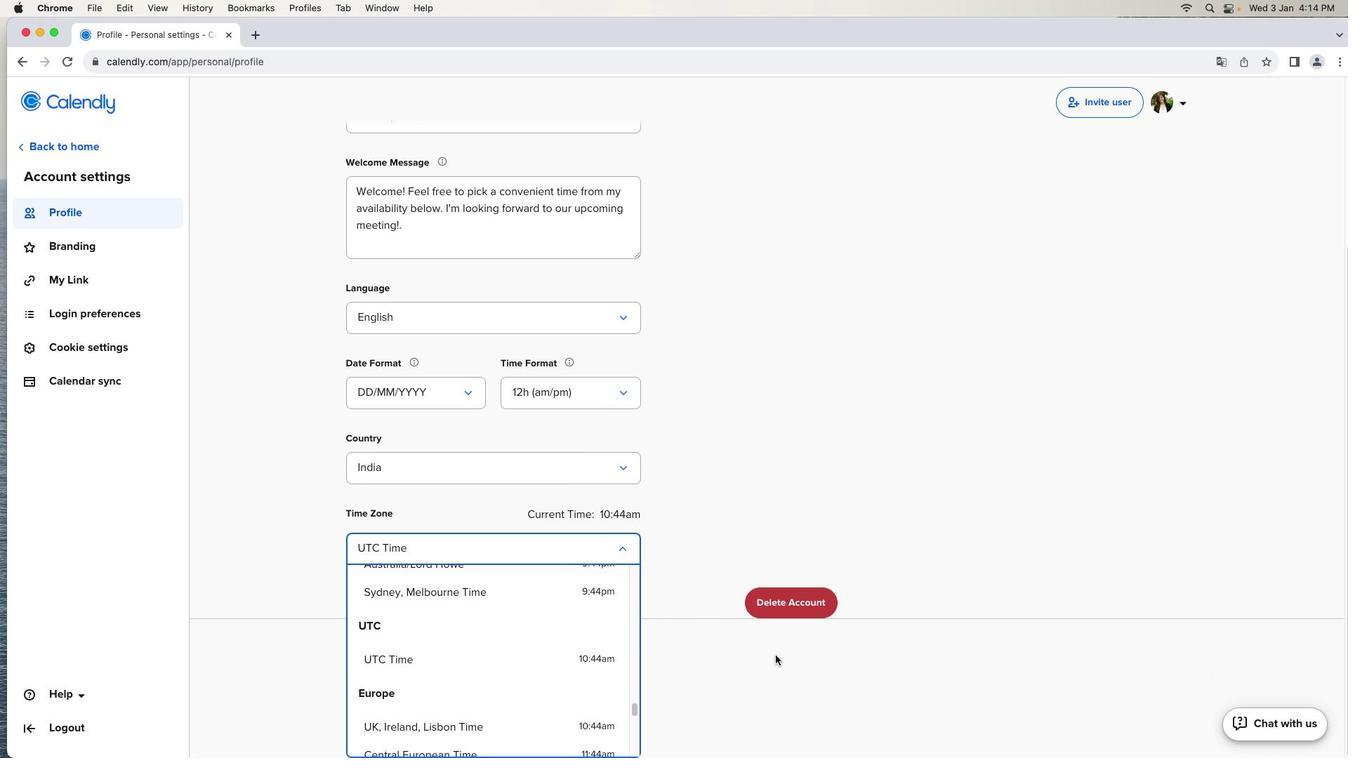 
Action: Mouse moved to (692, 654)
Screenshot: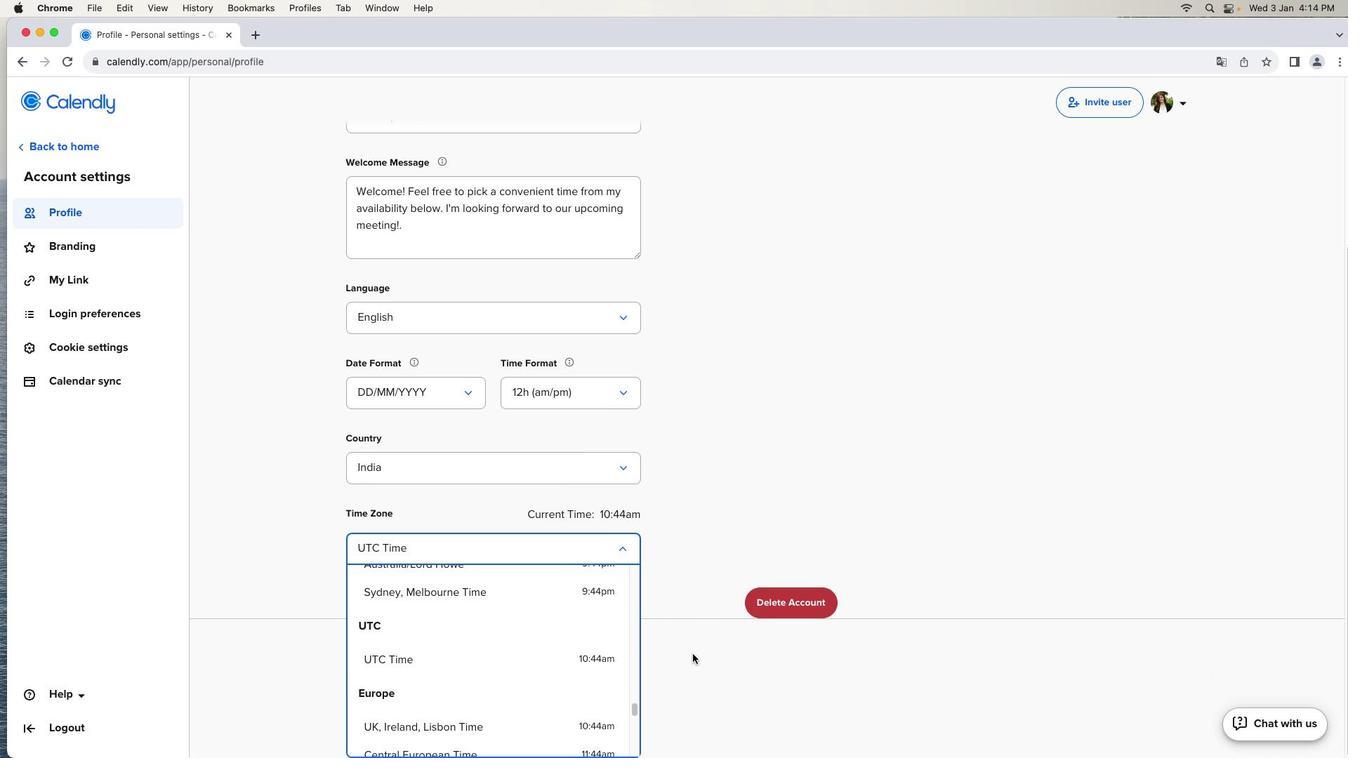 
Action: Mouse scrolled (692, 654) with delta (0, 0)
Screenshot: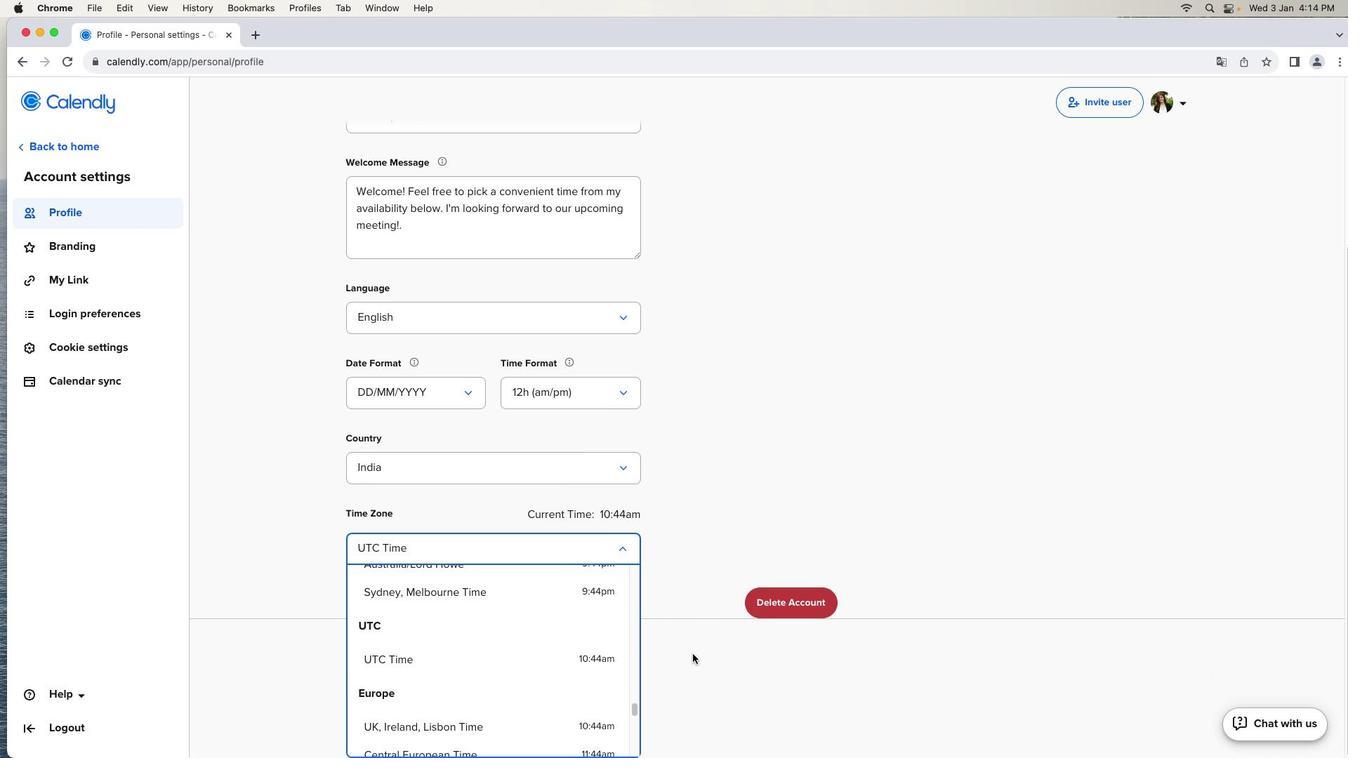 
Action: Mouse scrolled (692, 654) with delta (0, 0)
Screenshot: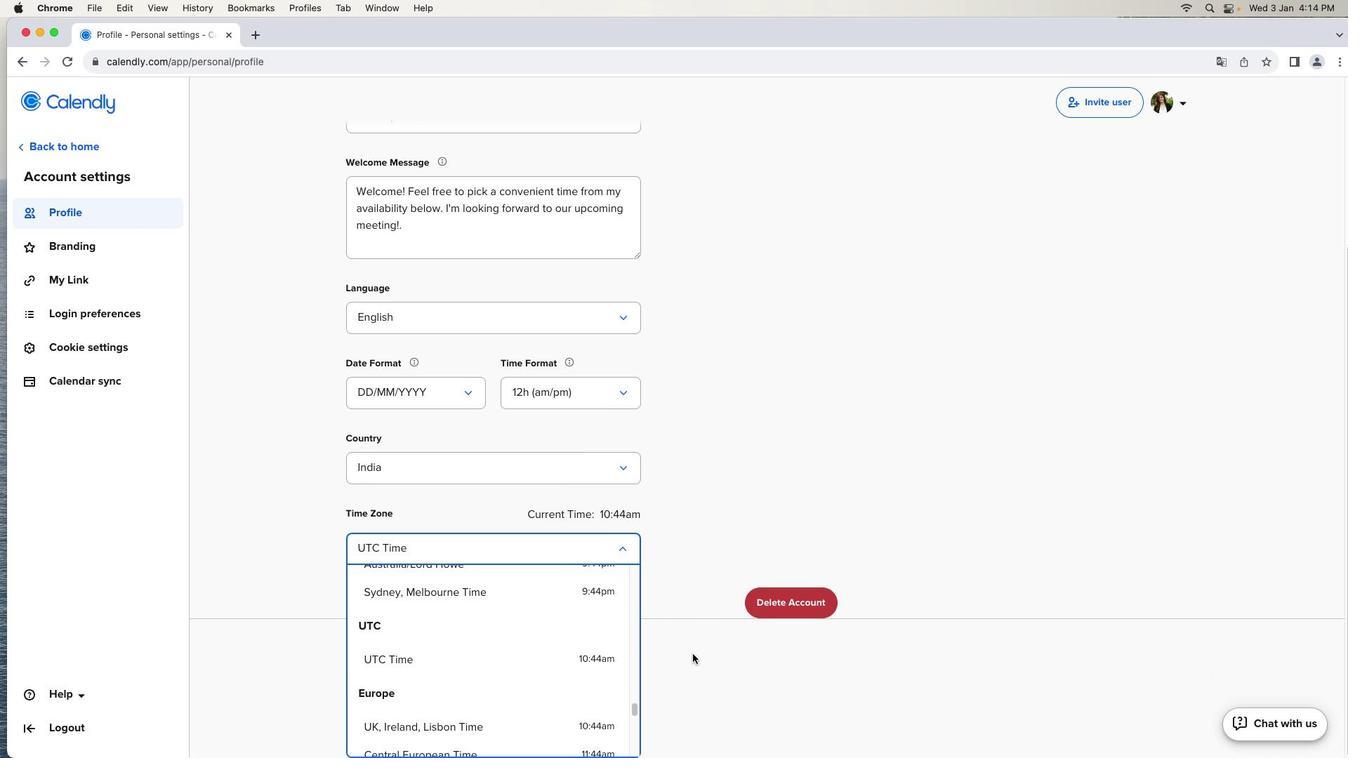 
Action: Mouse moved to (692, 654)
Screenshot: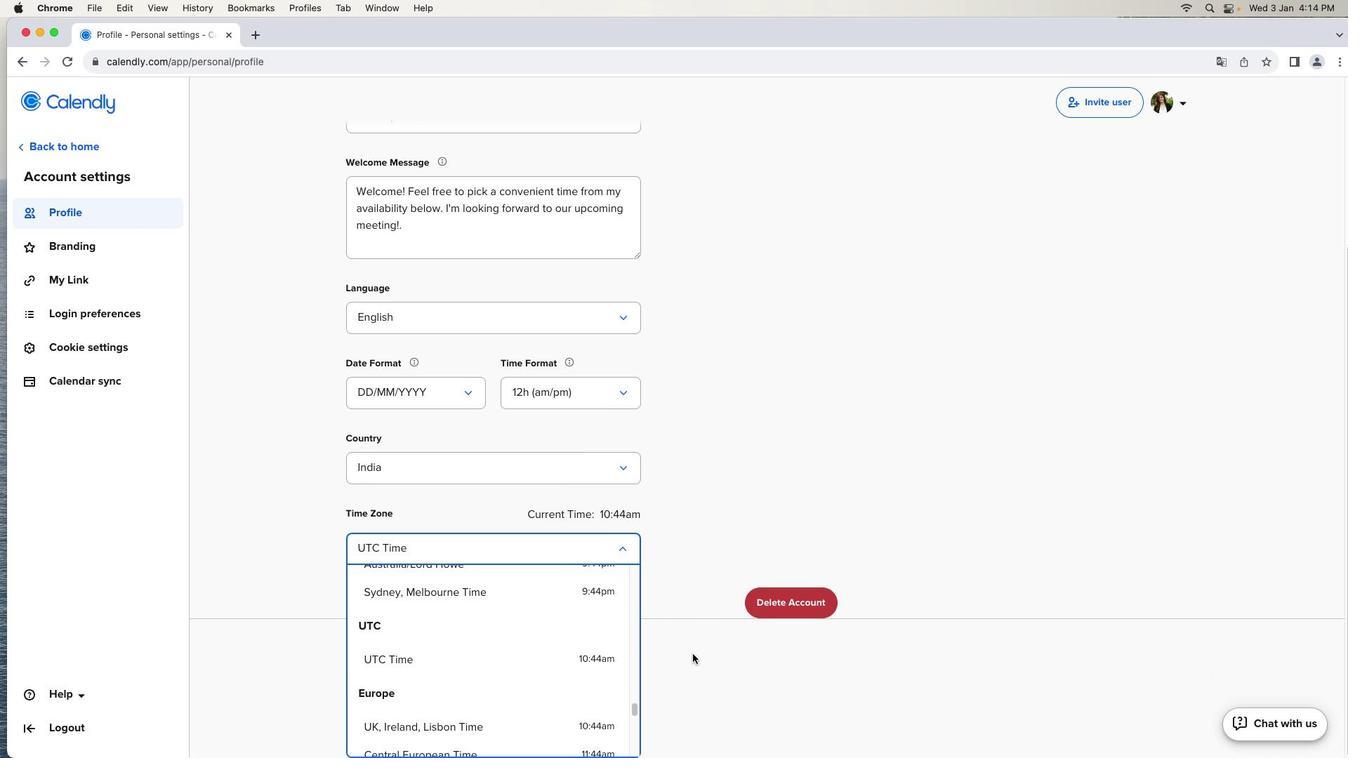 
Action: Mouse scrolled (692, 654) with delta (0, -2)
Screenshot: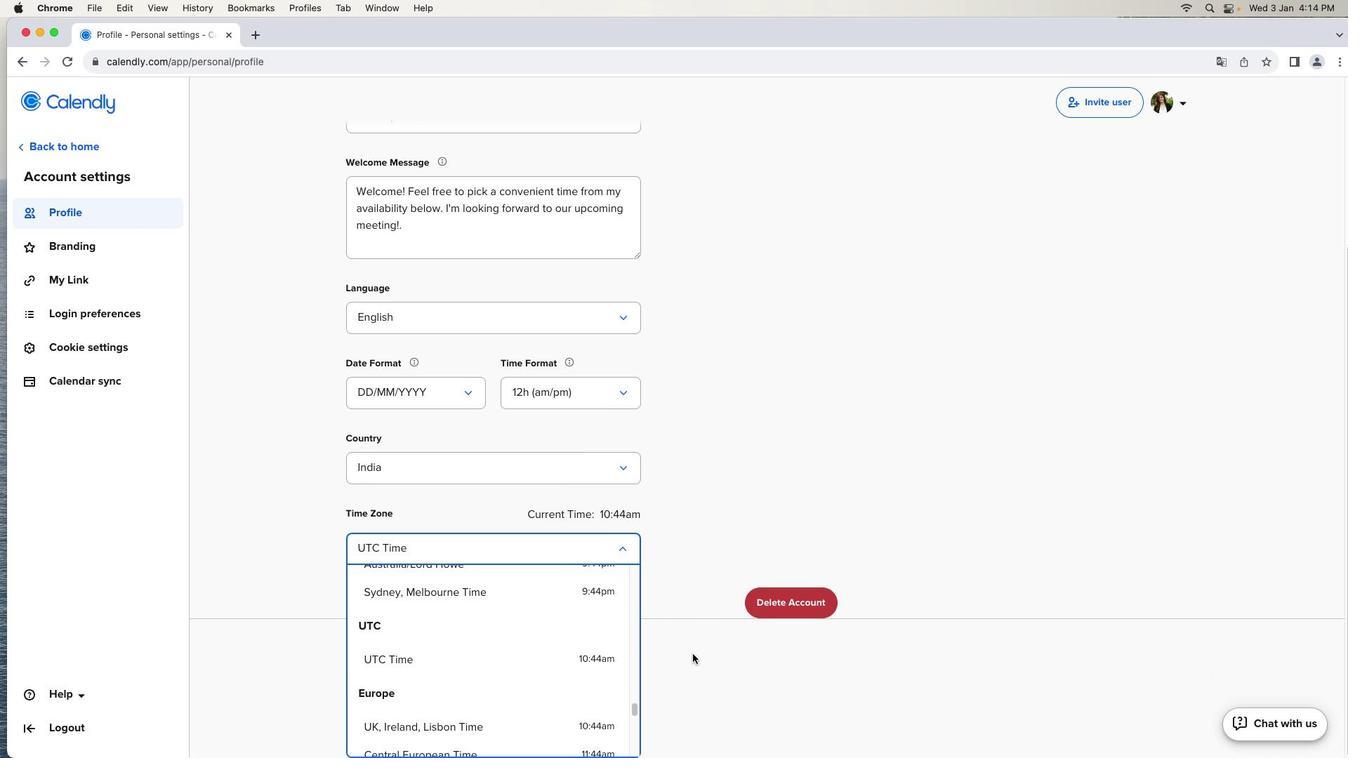 
Action: Mouse moved to (693, 654)
Screenshot: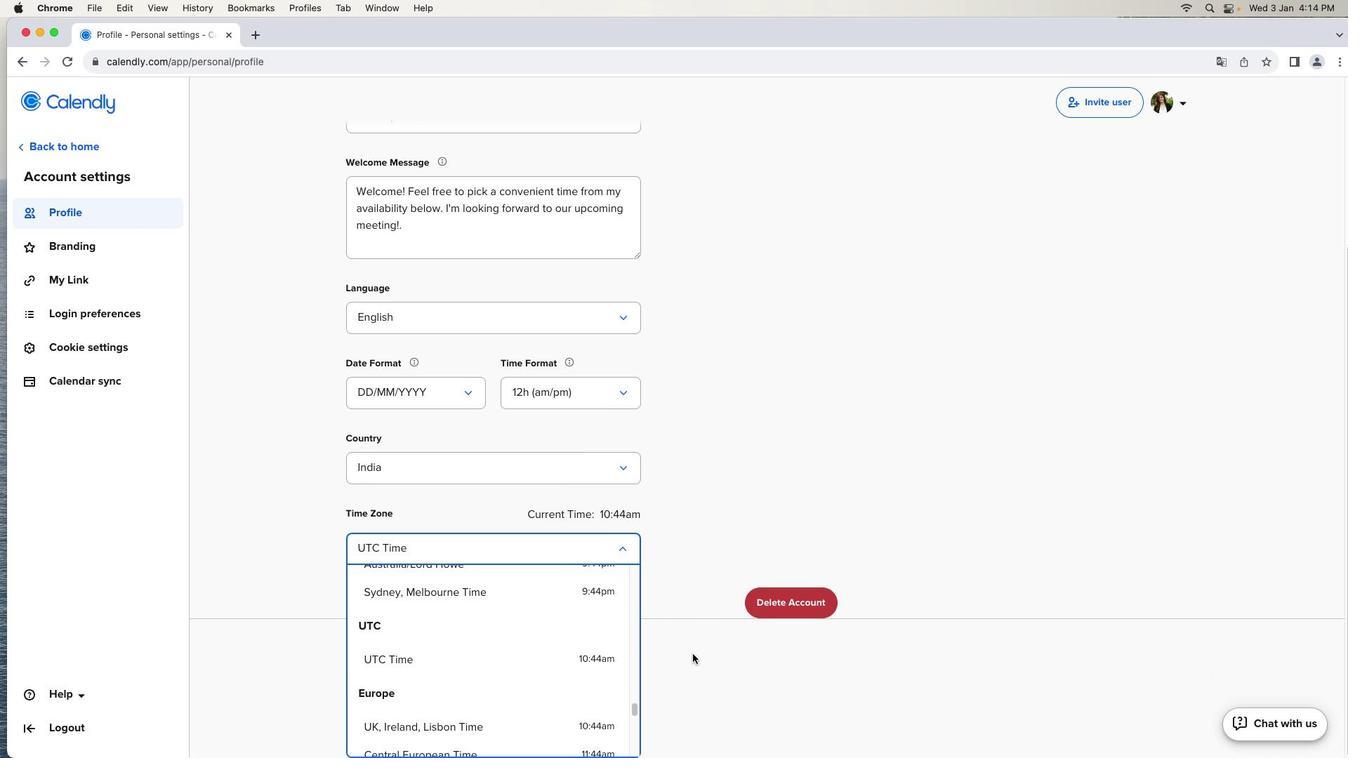
Action: Mouse scrolled (693, 654) with delta (0, -2)
Screenshot: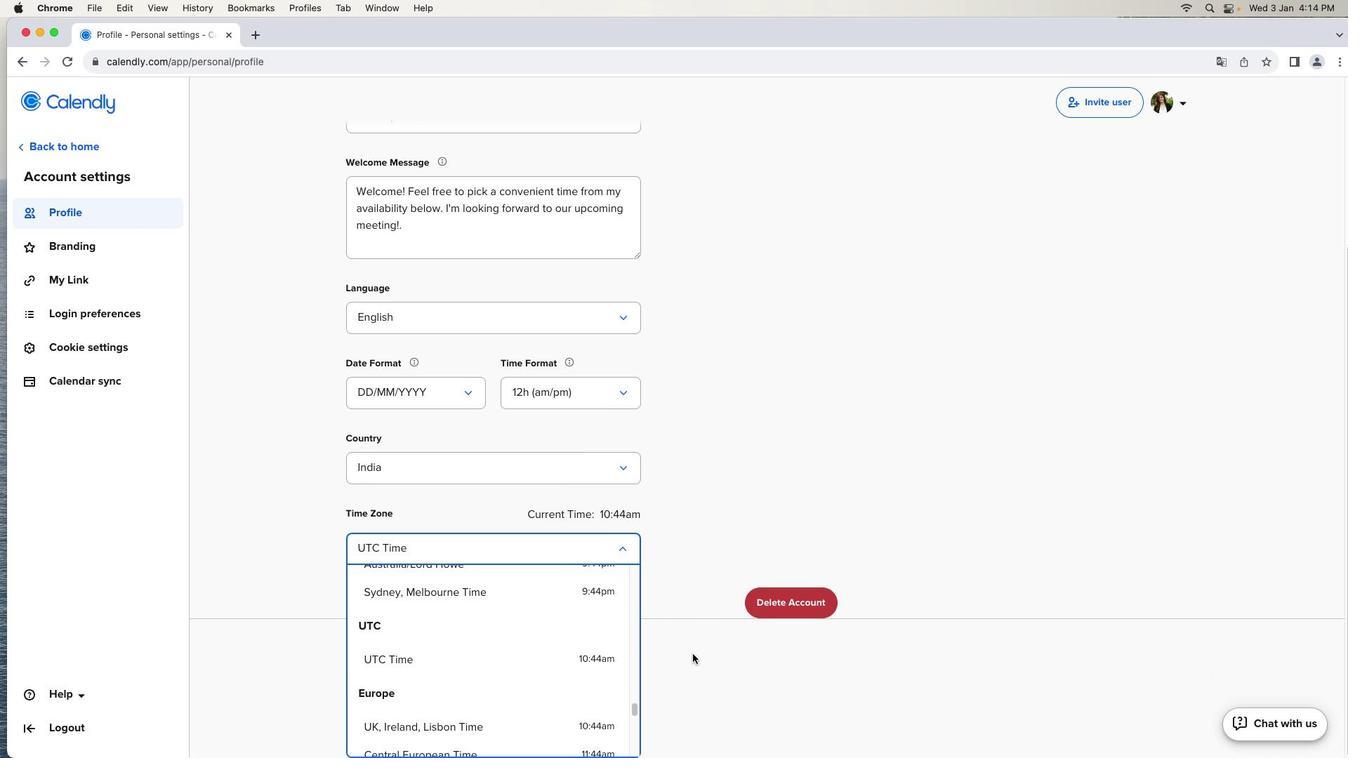 
Action: Mouse moved to (693, 654)
Screenshot: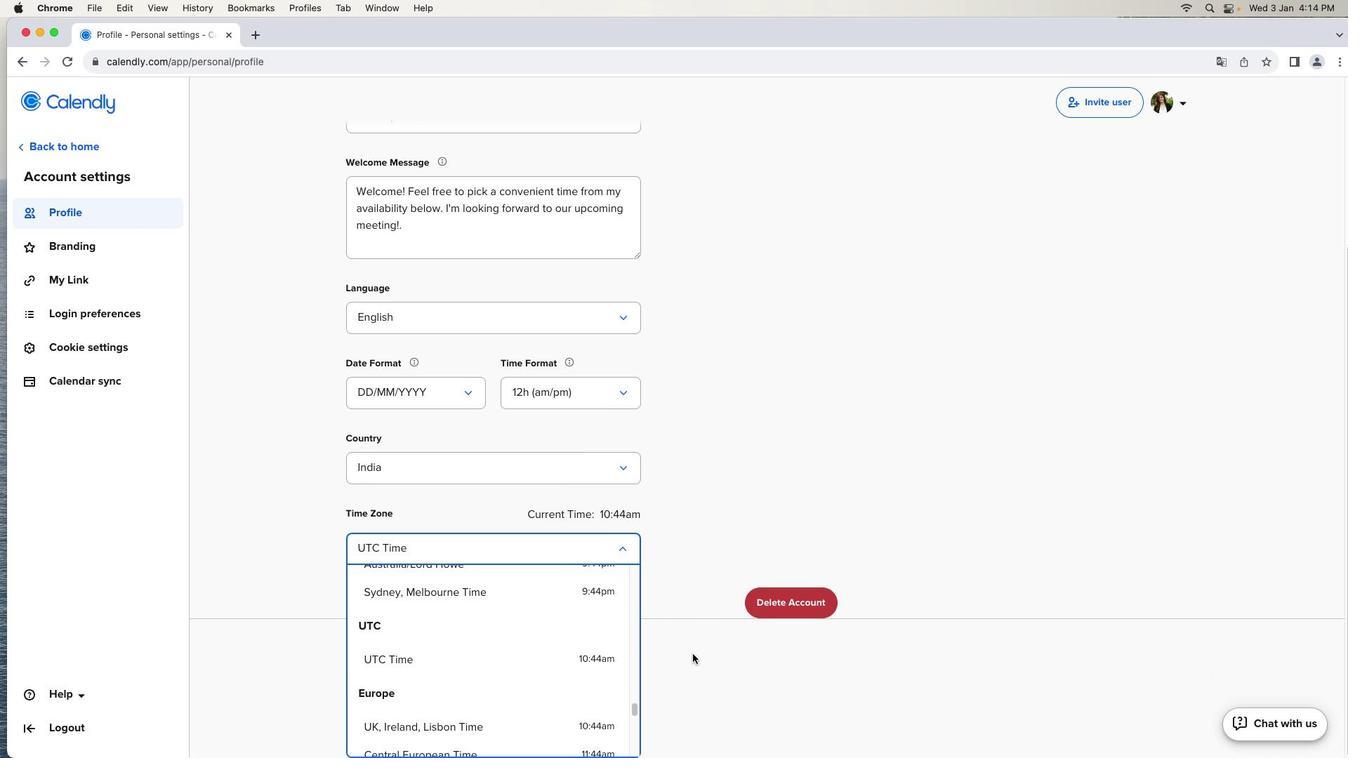 
Action: Mouse scrolled (693, 654) with delta (0, -2)
Screenshot: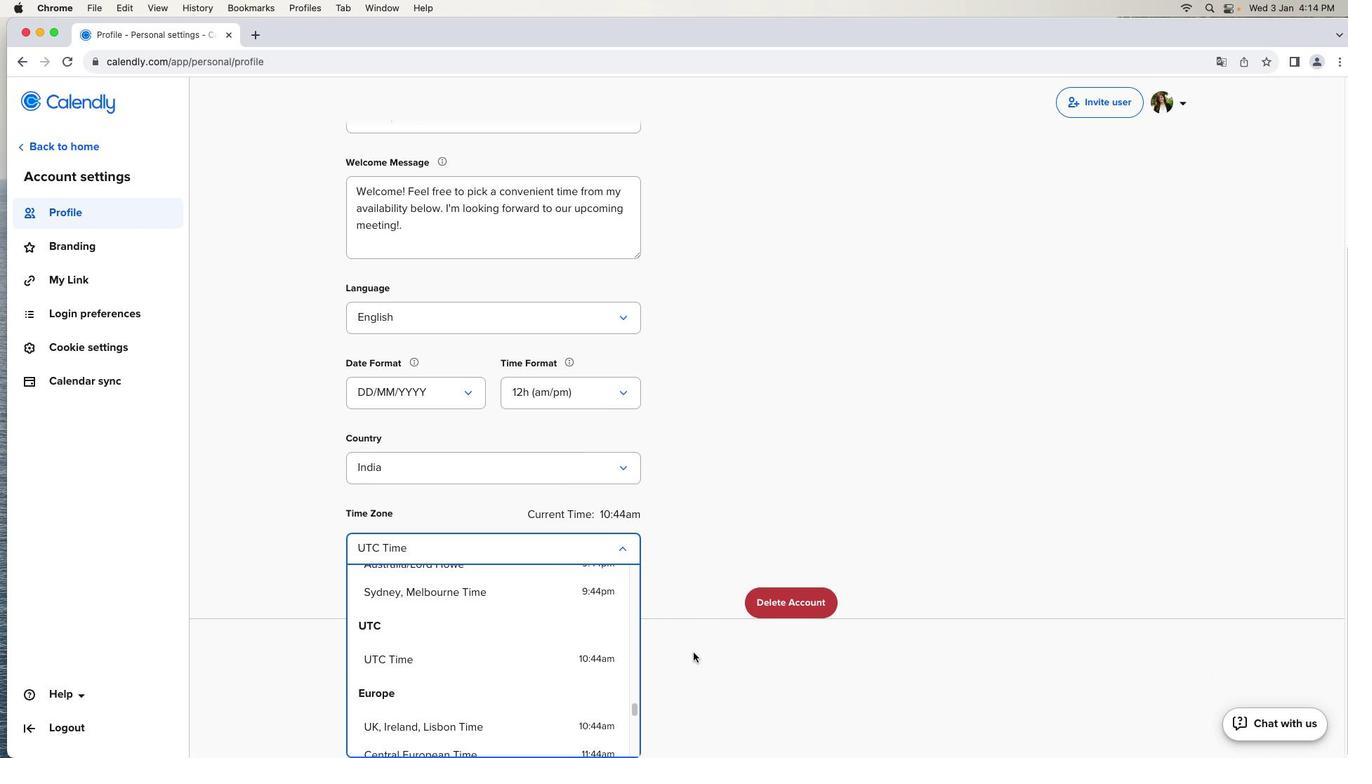 
Action: Mouse moved to (693, 654)
Screenshot: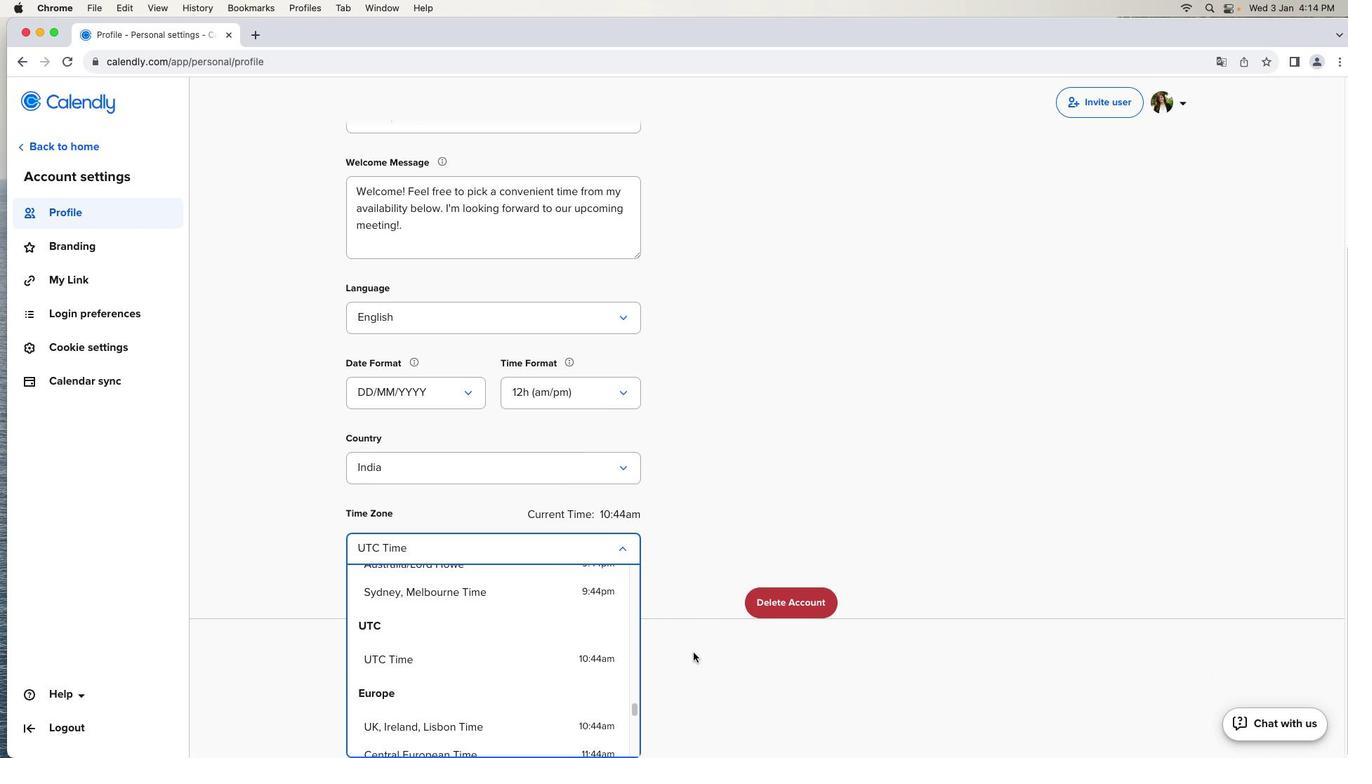 
Action: Mouse scrolled (693, 654) with delta (0, -2)
Screenshot: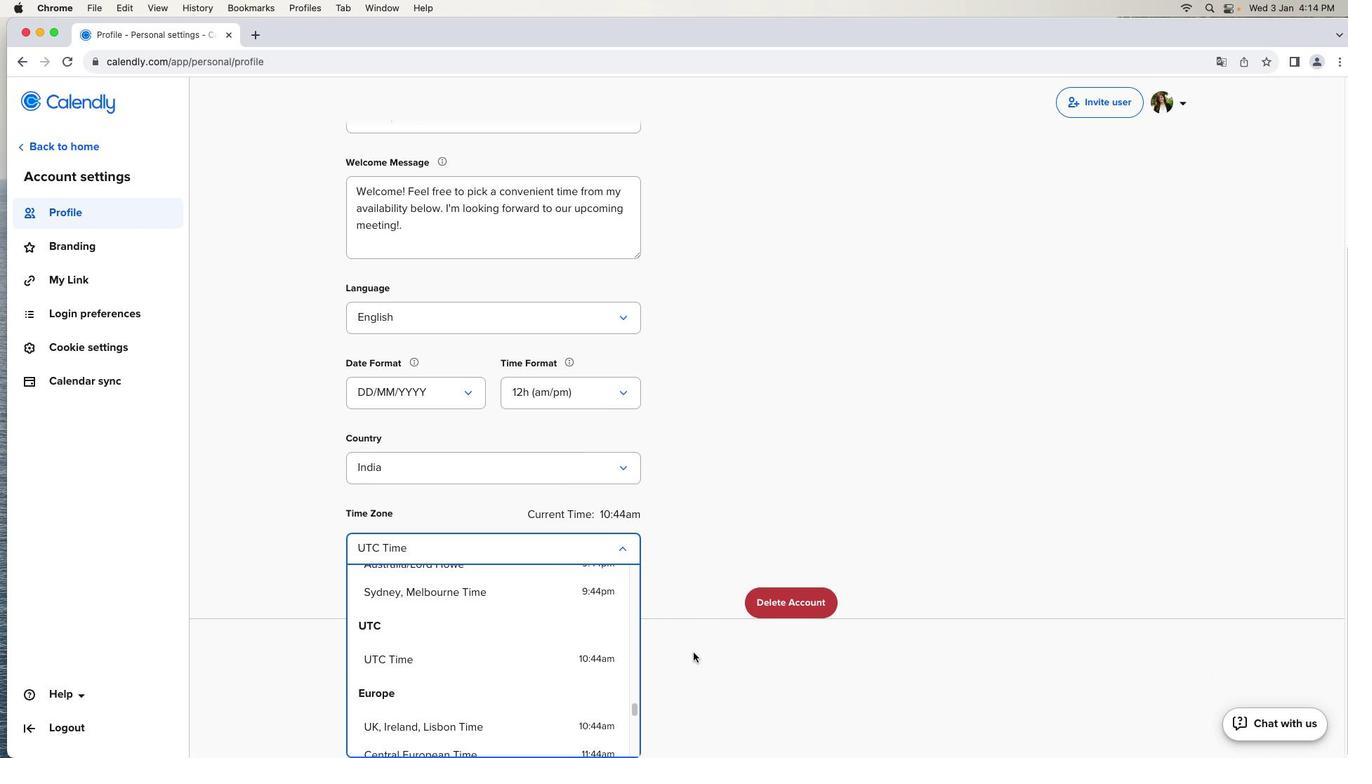 
Action: Mouse moved to (587, 658)
Screenshot: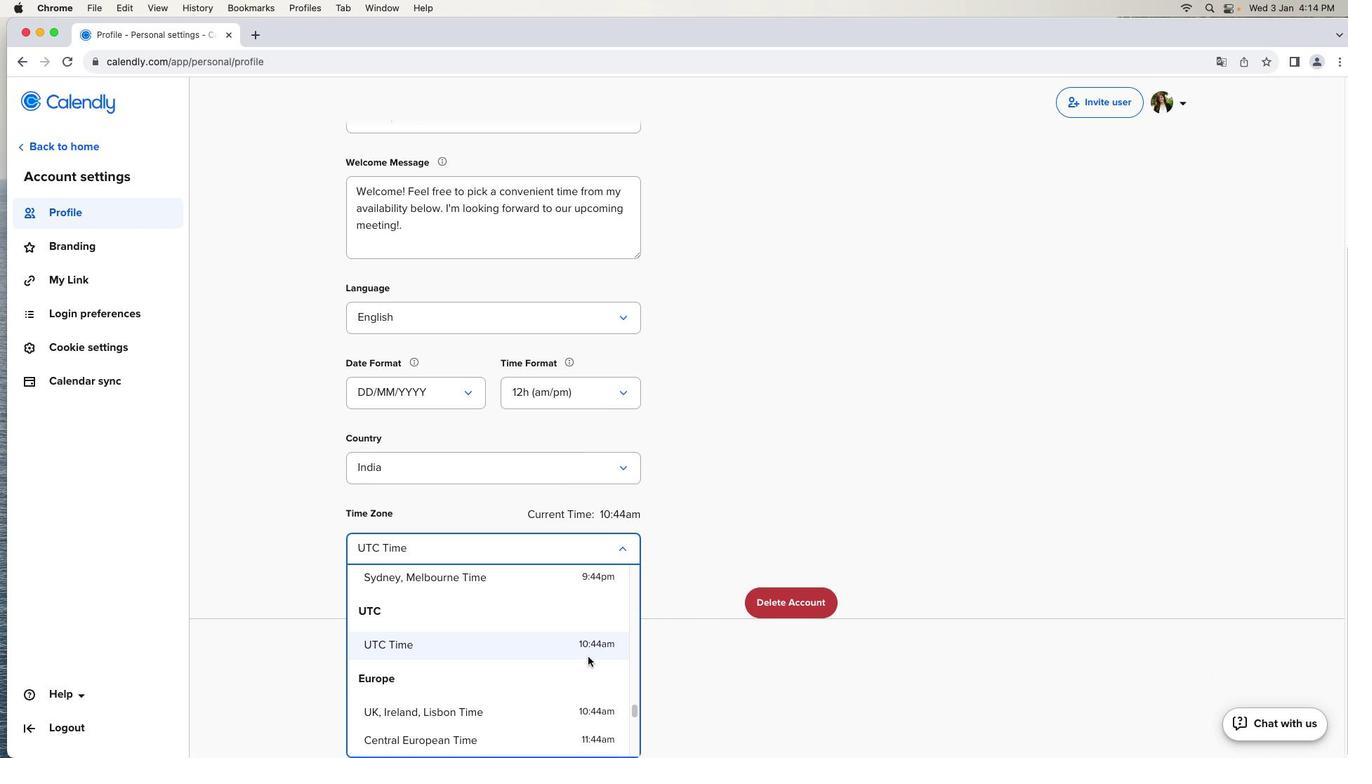 
Action: Mouse scrolled (587, 658) with delta (0, 0)
Screenshot: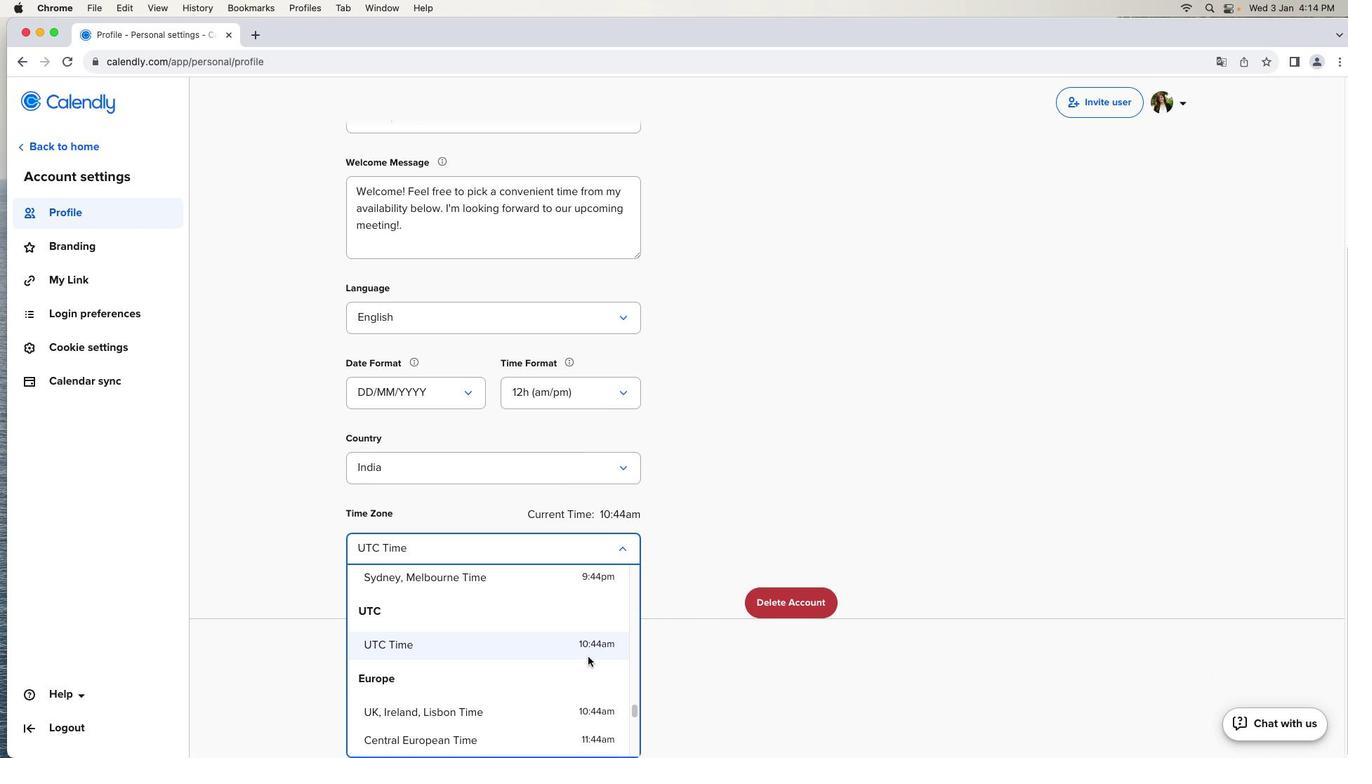 
Action: Mouse scrolled (587, 658) with delta (0, 0)
Screenshot: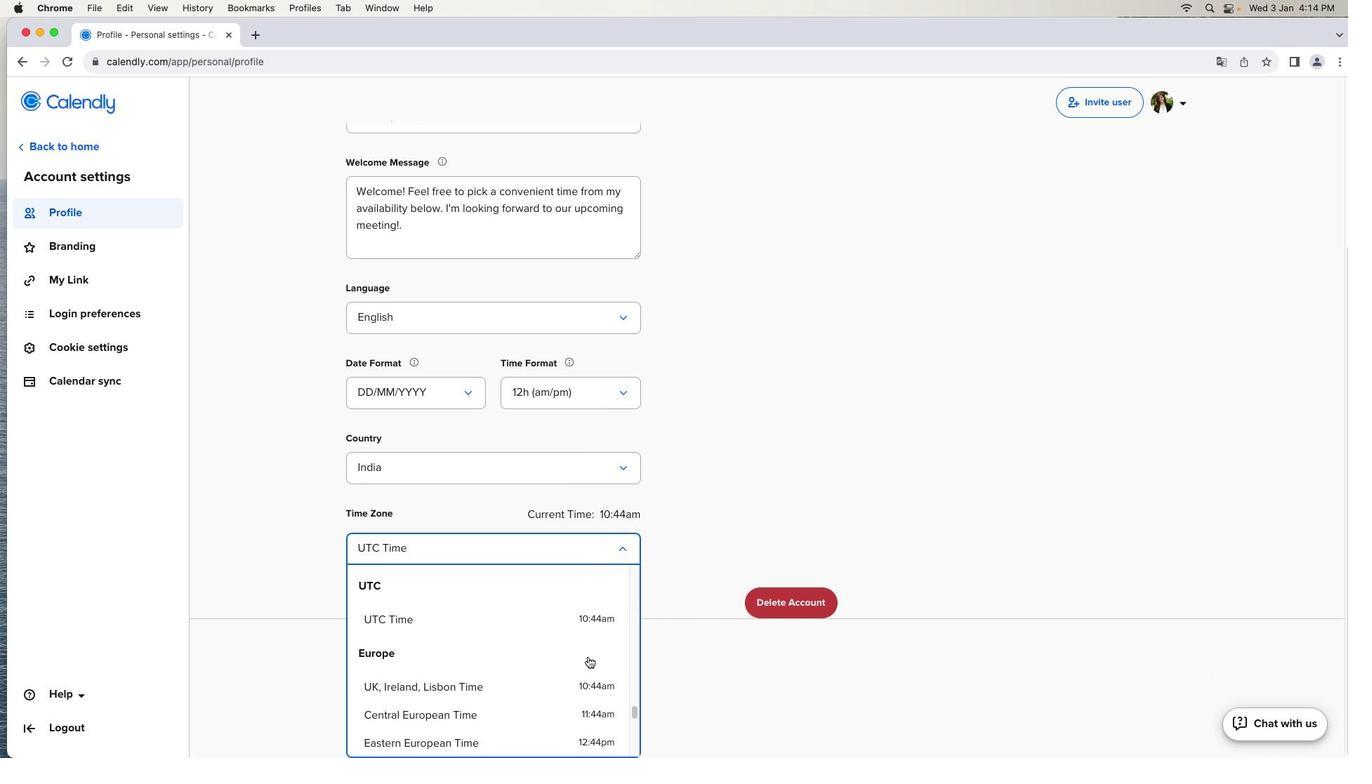 
Action: Mouse moved to (587, 658)
Screenshot: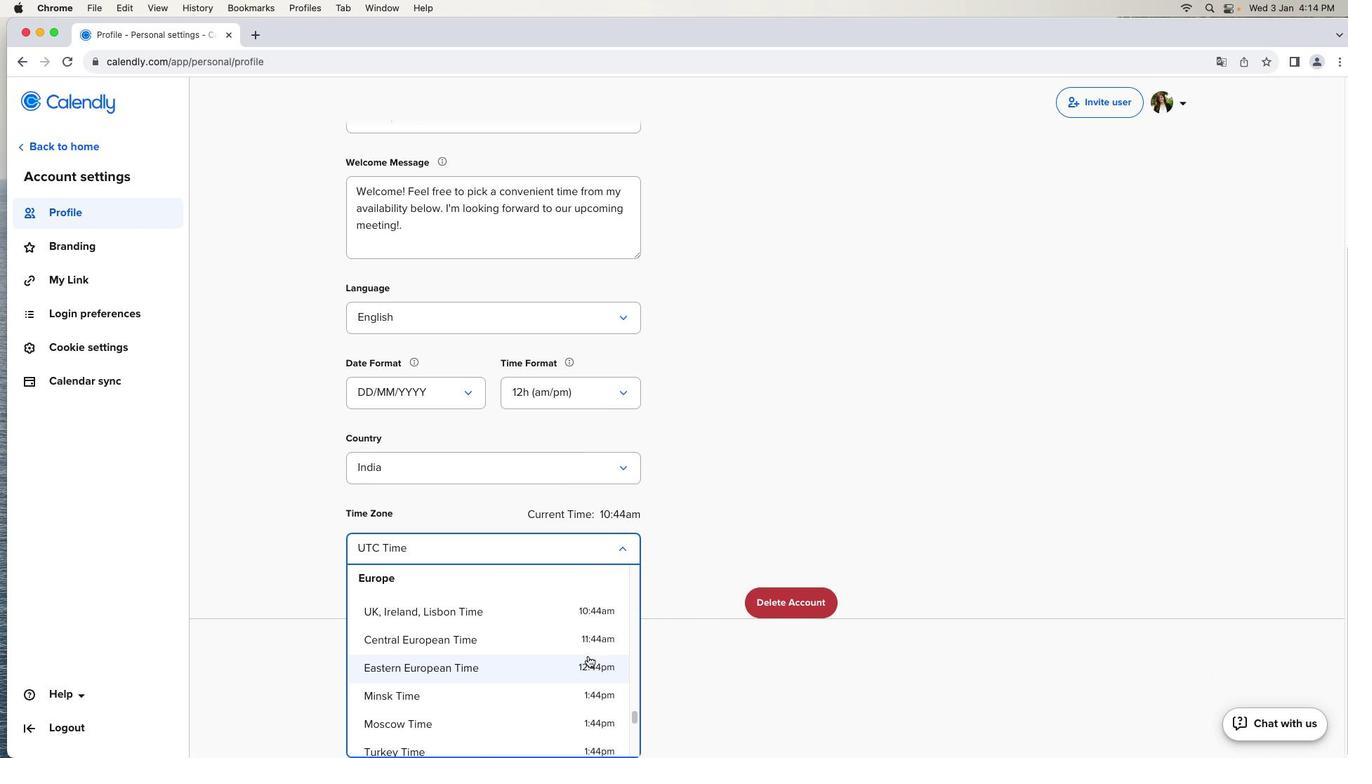 
Action: Mouse scrolled (587, 658) with delta (0, -1)
Screenshot: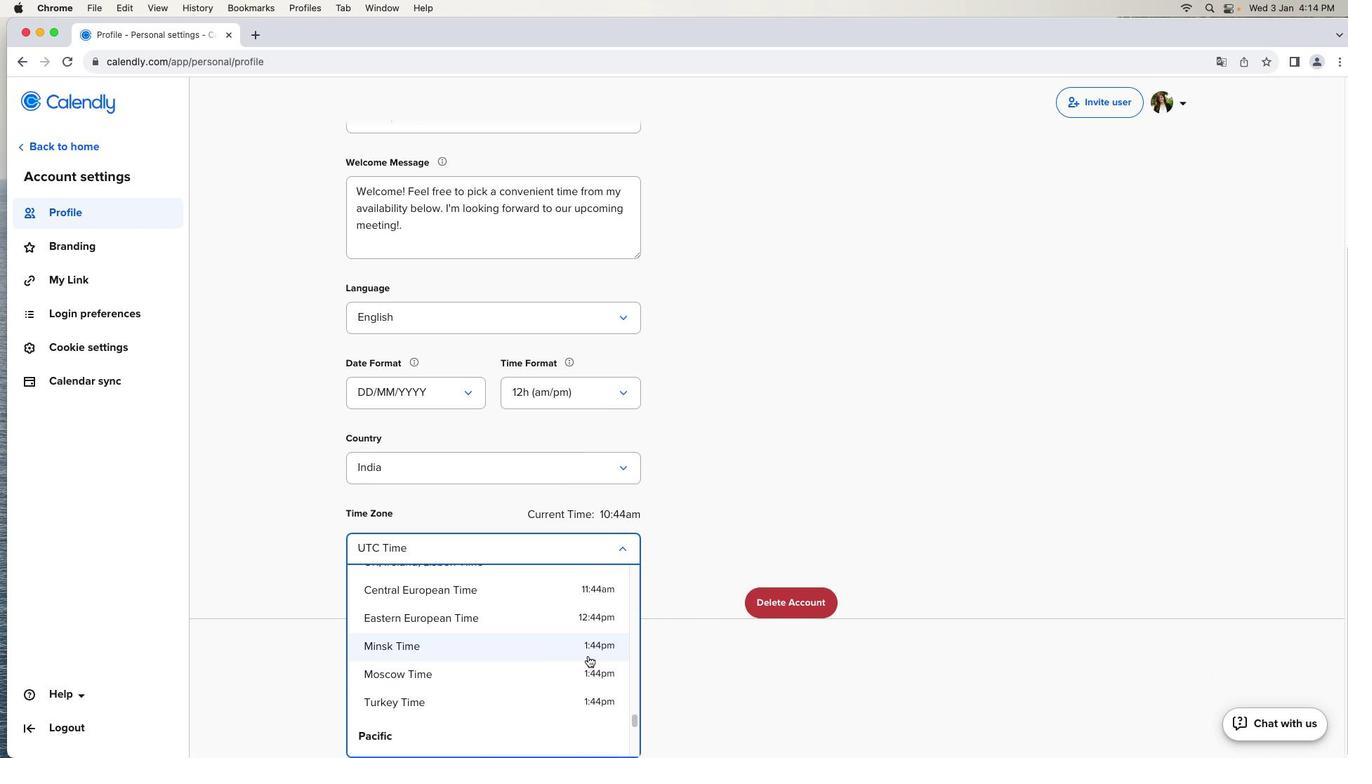 
Action: Mouse moved to (588, 657)
Screenshot: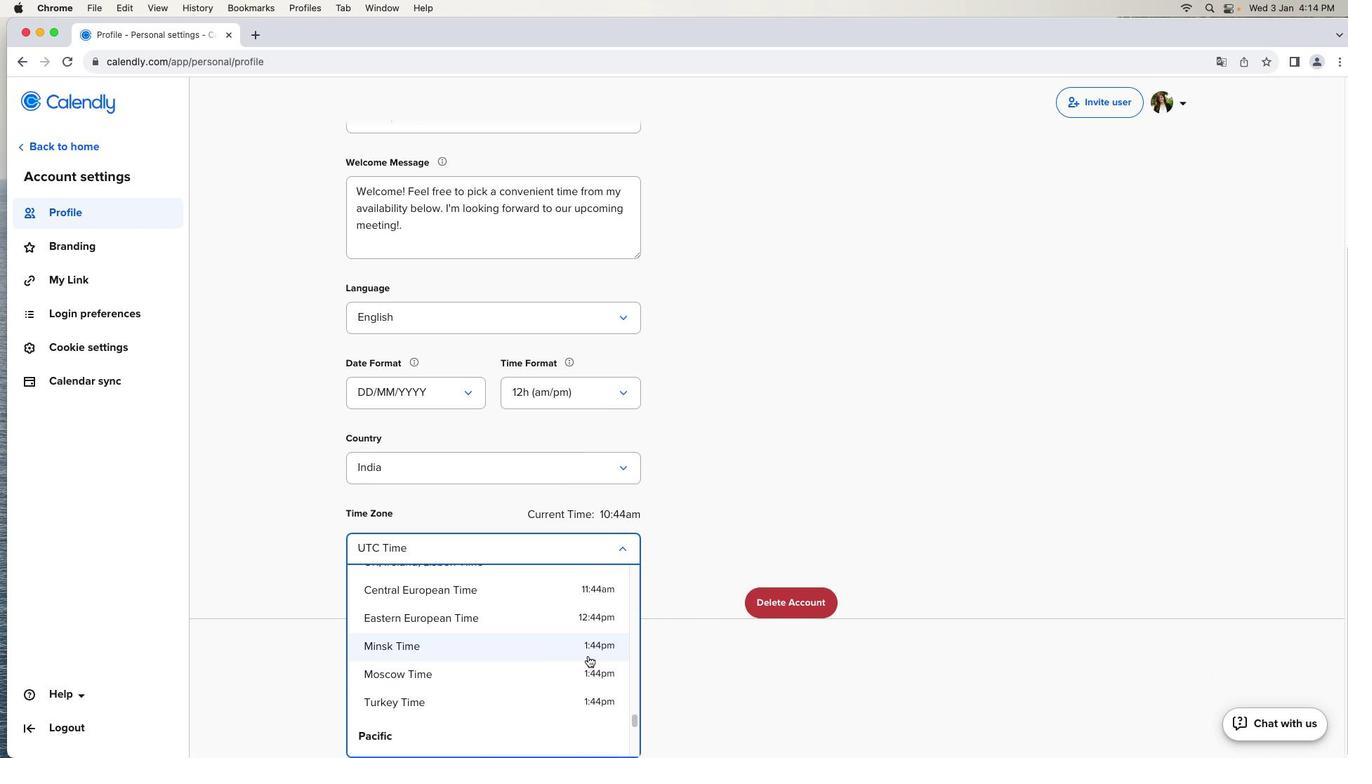 
Action: Mouse scrolled (588, 657) with delta (0, -2)
Screenshot: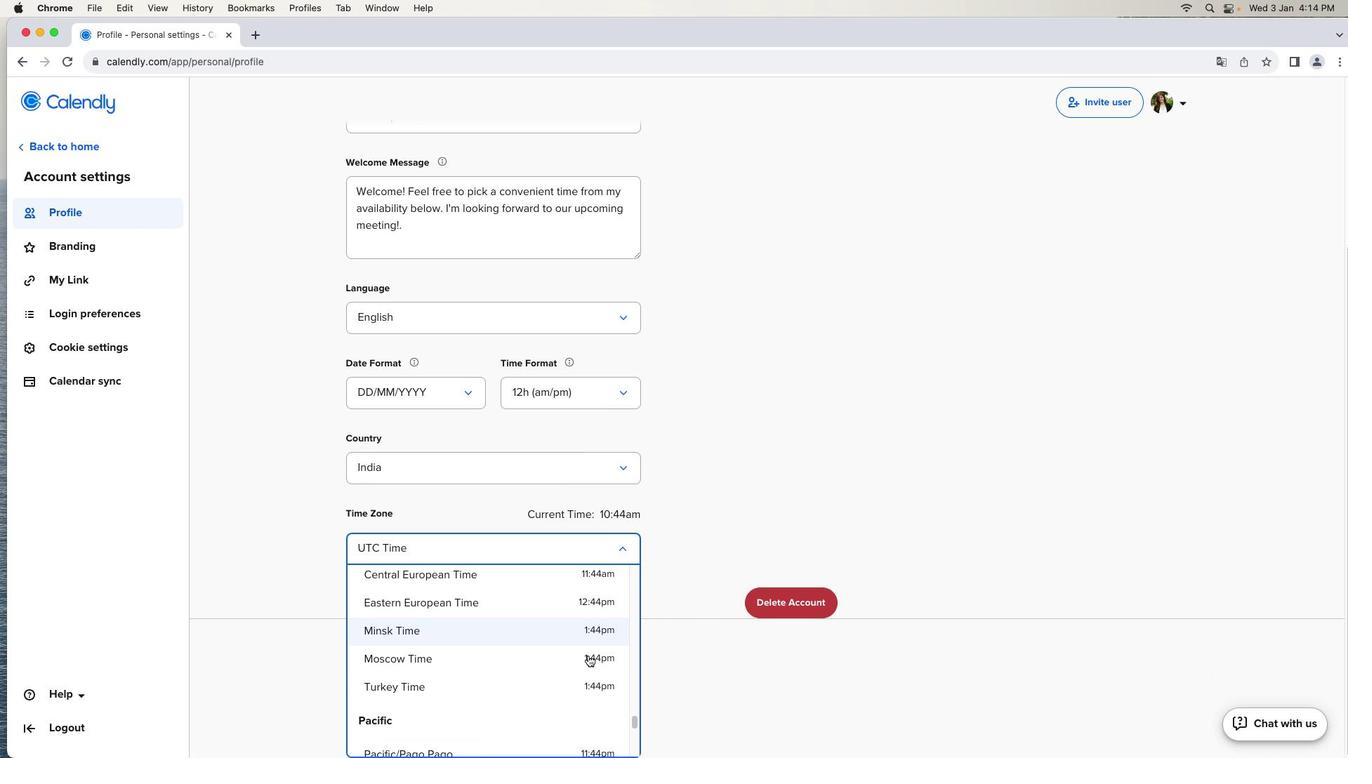 
Action: Mouse moved to (578, 653)
Screenshot: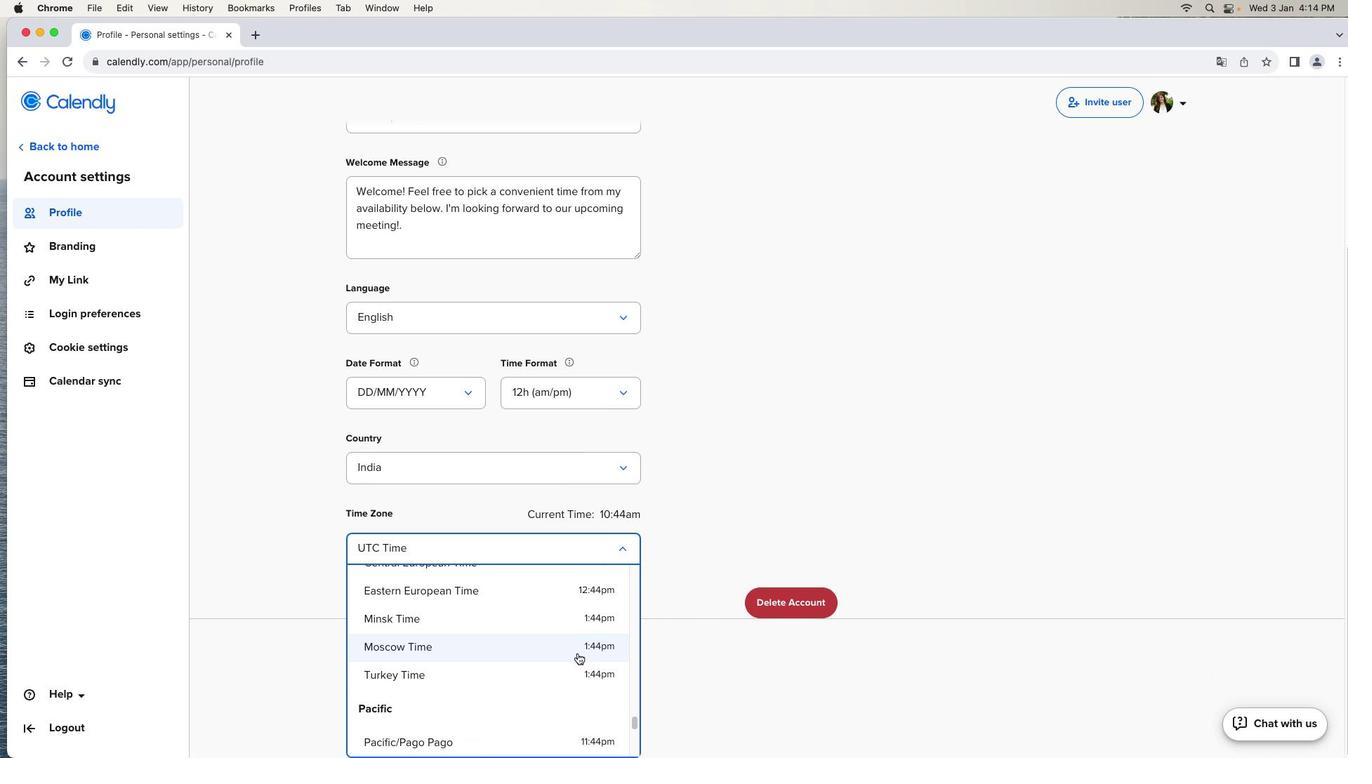 
Action: Mouse scrolled (578, 653) with delta (0, 0)
Screenshot: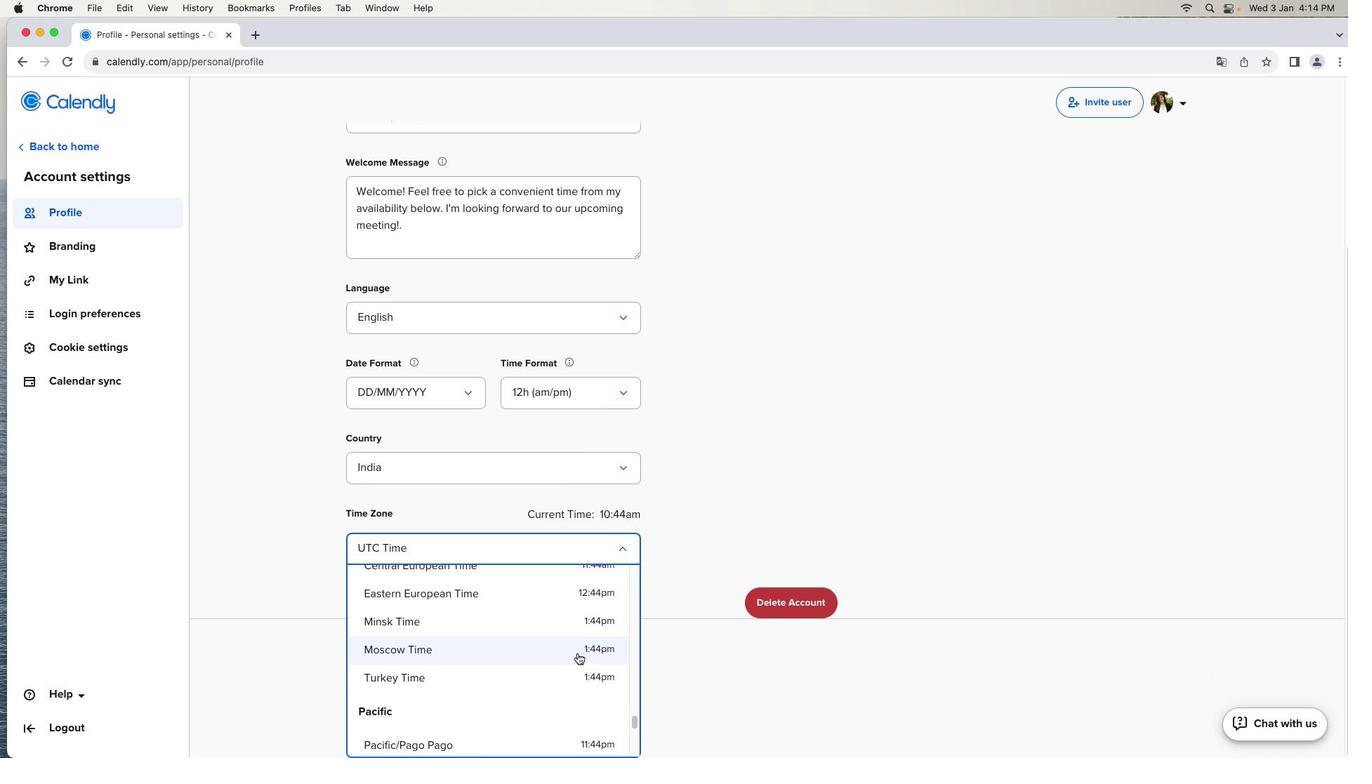 
Action: Mouse scrolled (578, 653) with delta (0, 0)
Screenshot: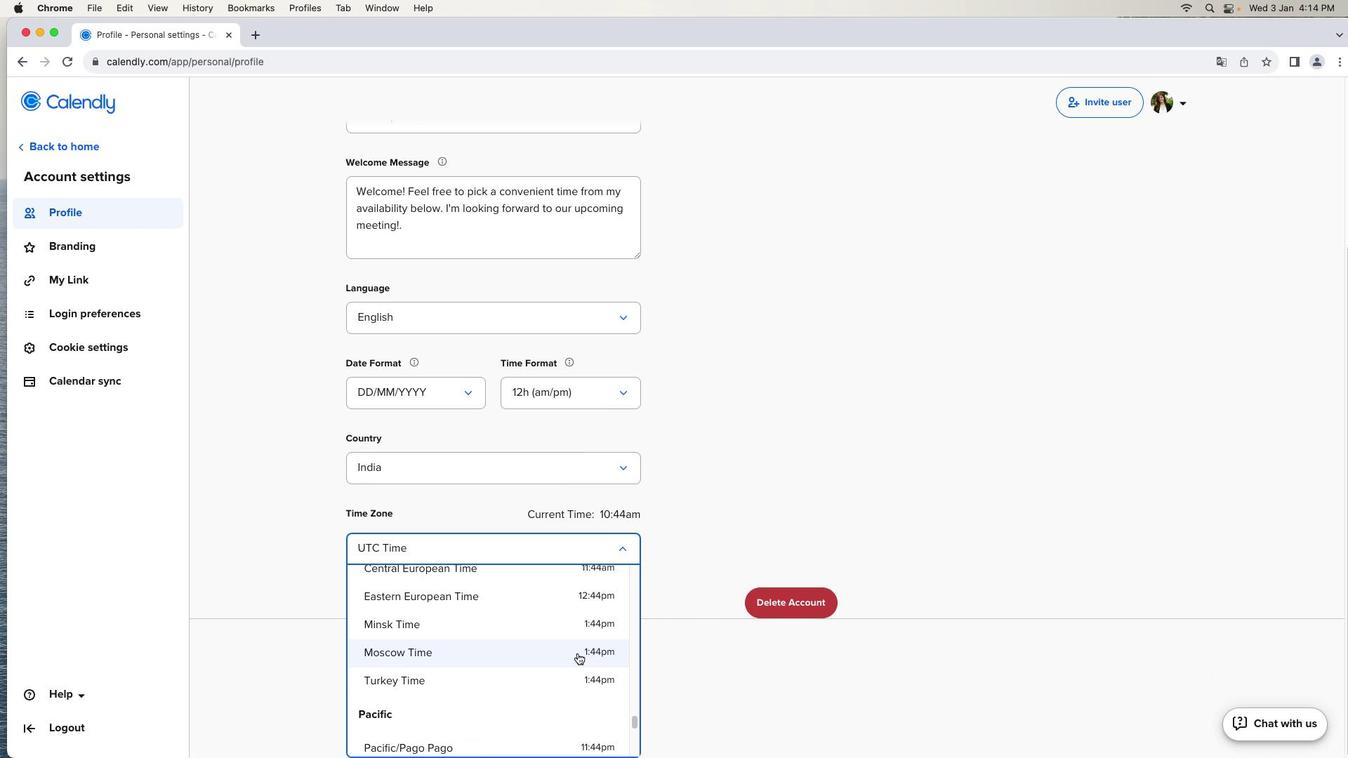 
Action: Mouse scrolled (578, 653) with delta (0, 0)
Screenshot: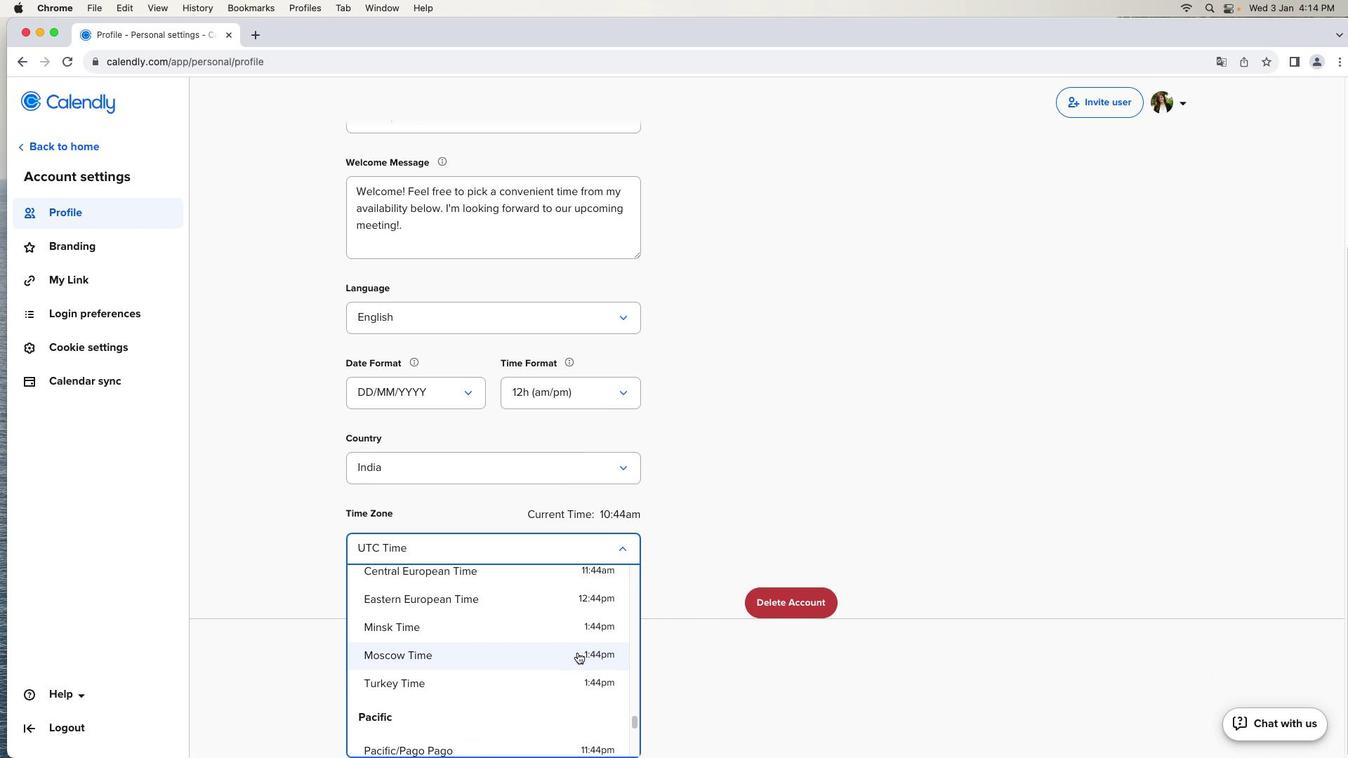 
Action: Mouse moved to (578, 653)
Screenshot: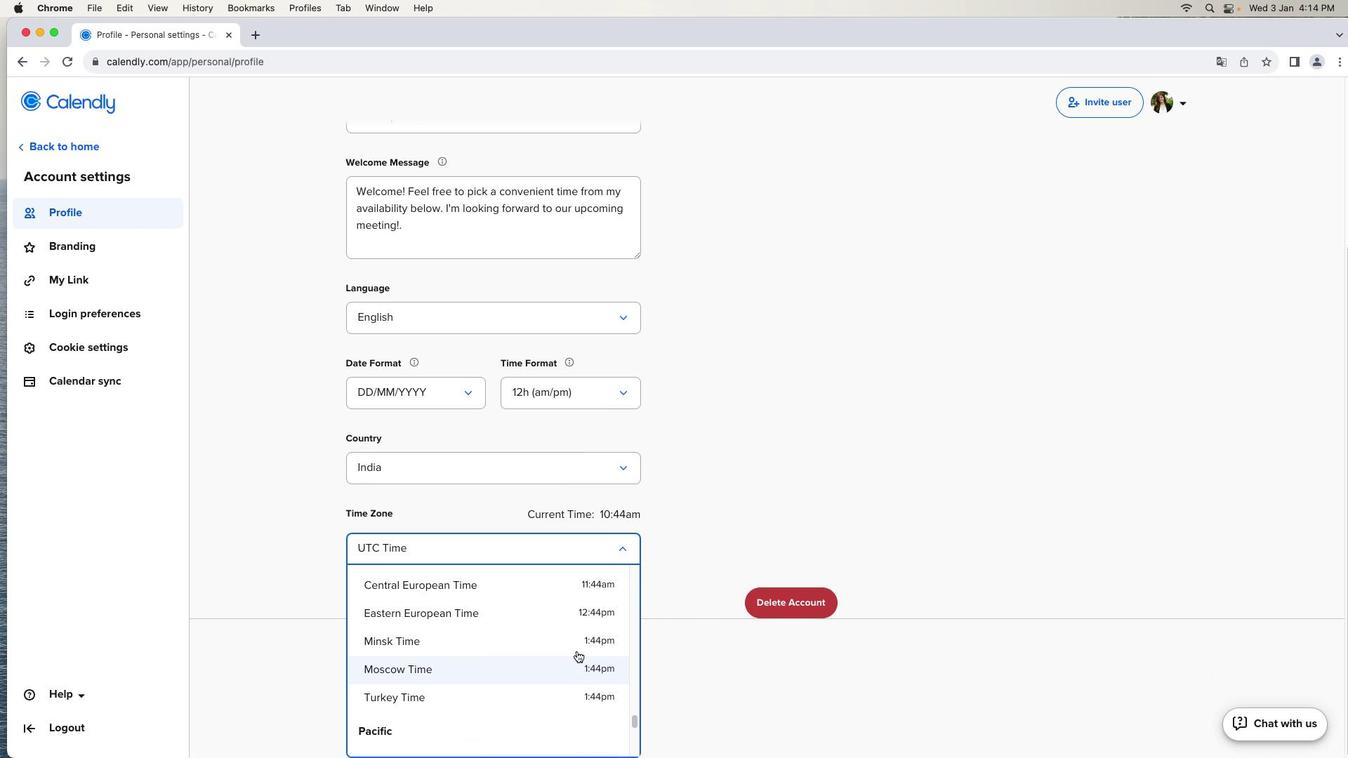 
Action: Mouse scrolled (578, 653) with delta (0, 0)
Screenshot: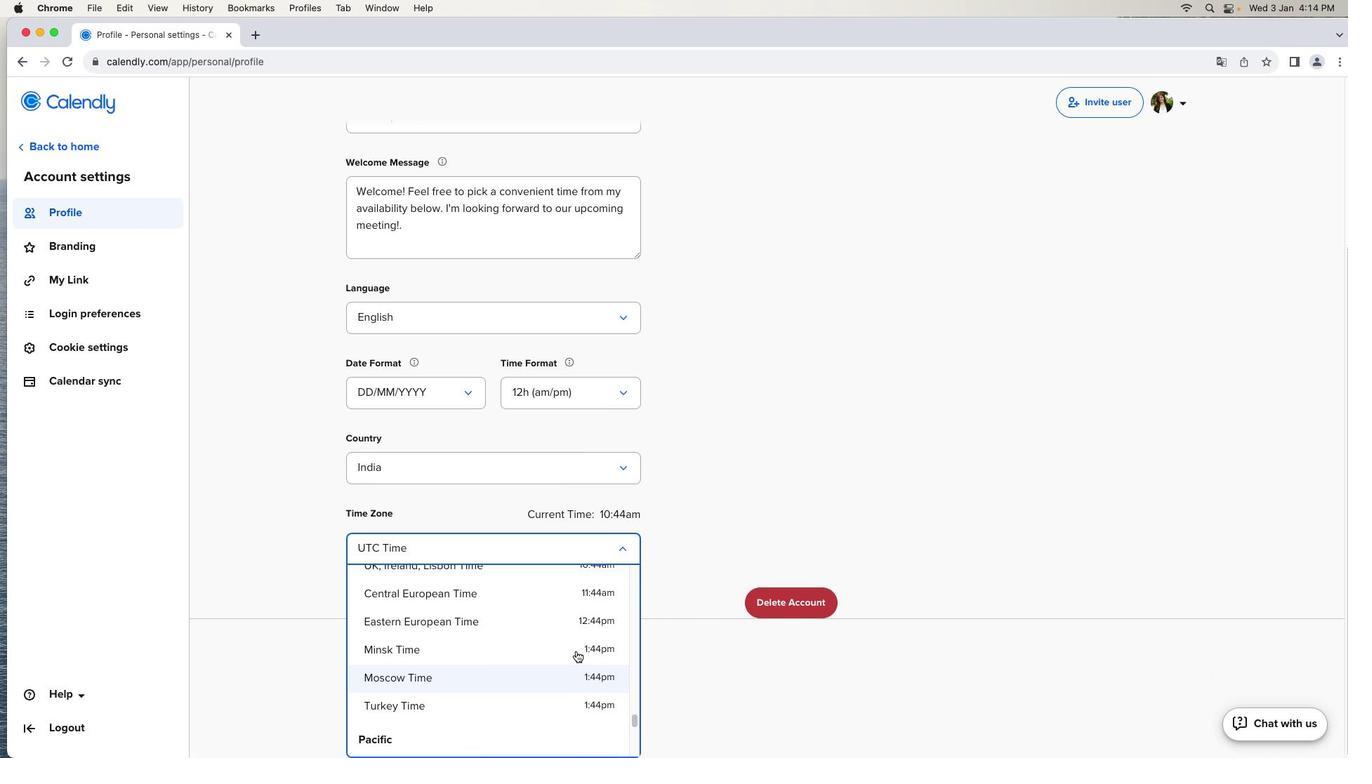 
Action: Mouse scrolled (578, 653) with delta (0, 0)
Screenshot: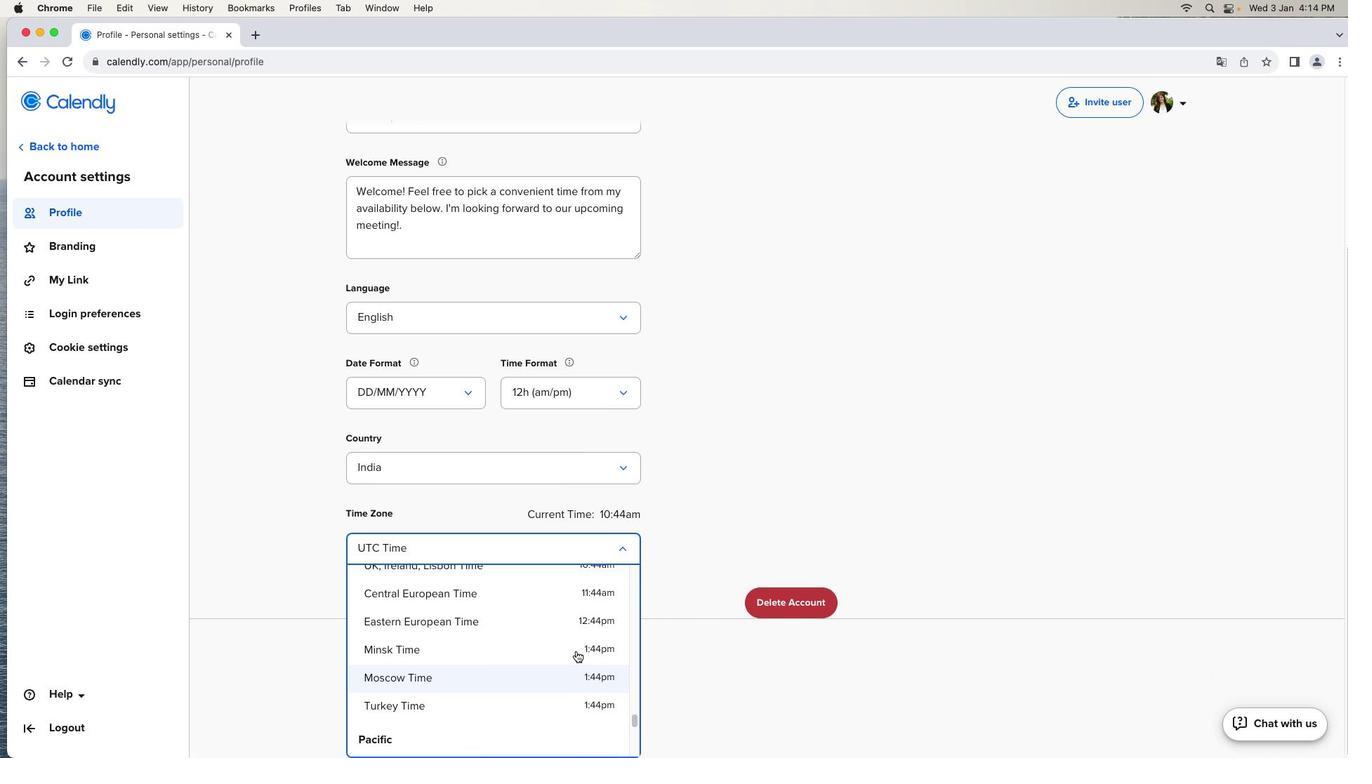 
Action: Mouse moved to (479, 611)
Screenshot: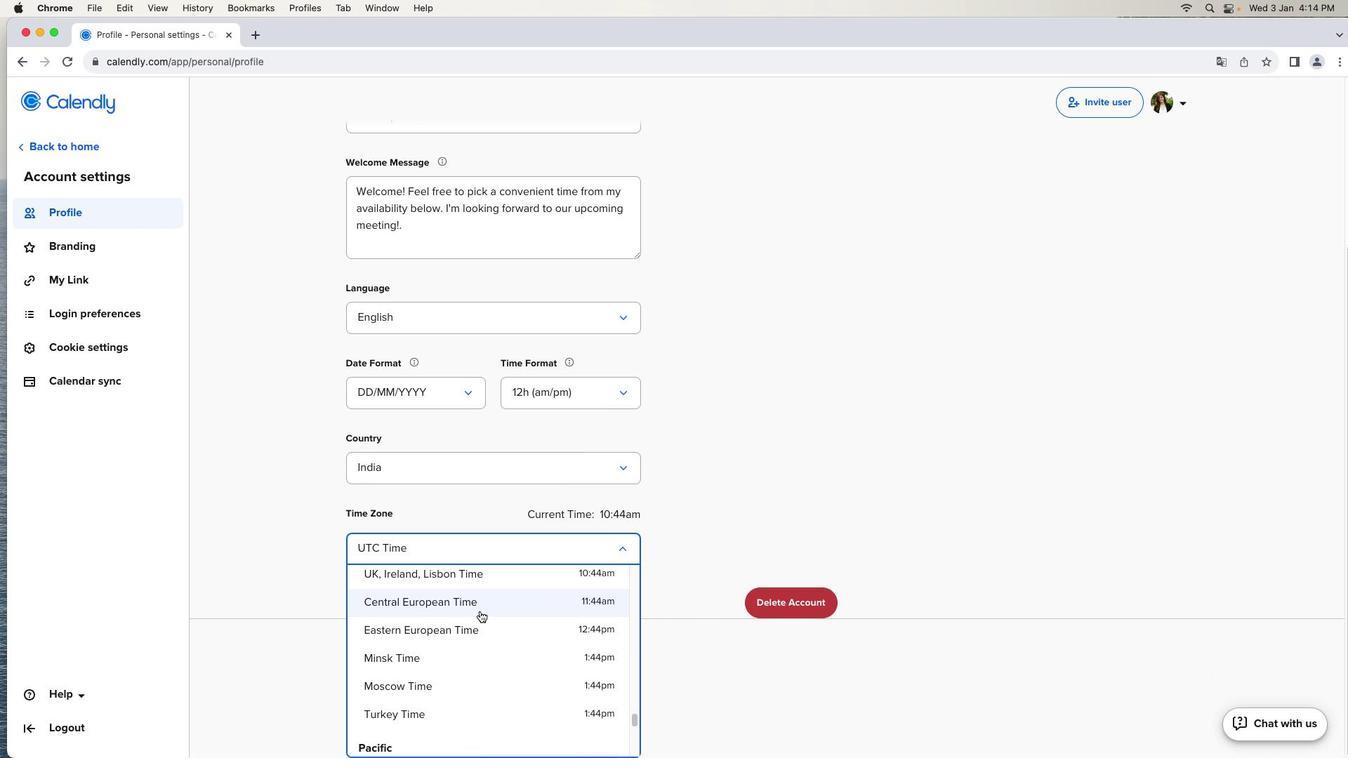 
Action: Mouse pressed left at (479, 611)
Screenshot: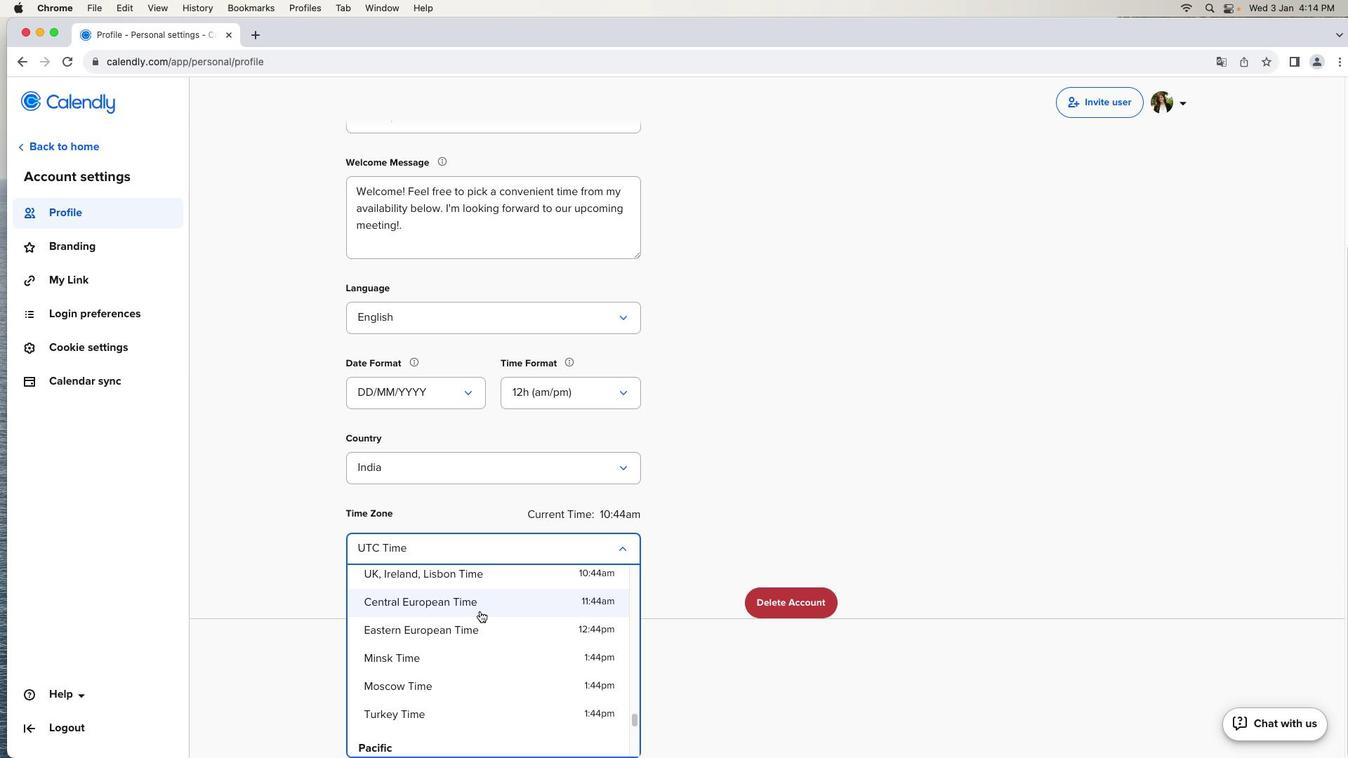 
Action: Mouse moved to (386, 739)
Screenshot: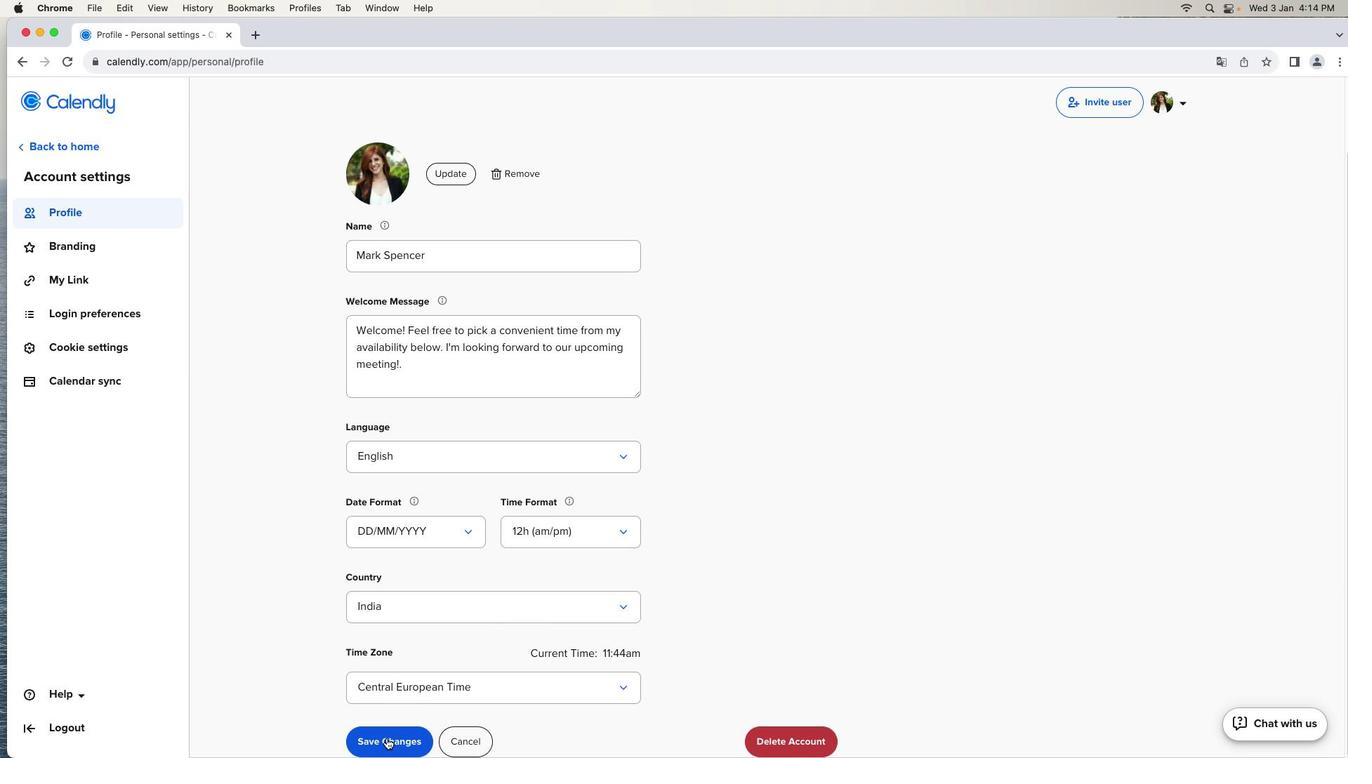 
Action: Mouse pressed left at (386, 739)
Screenshot: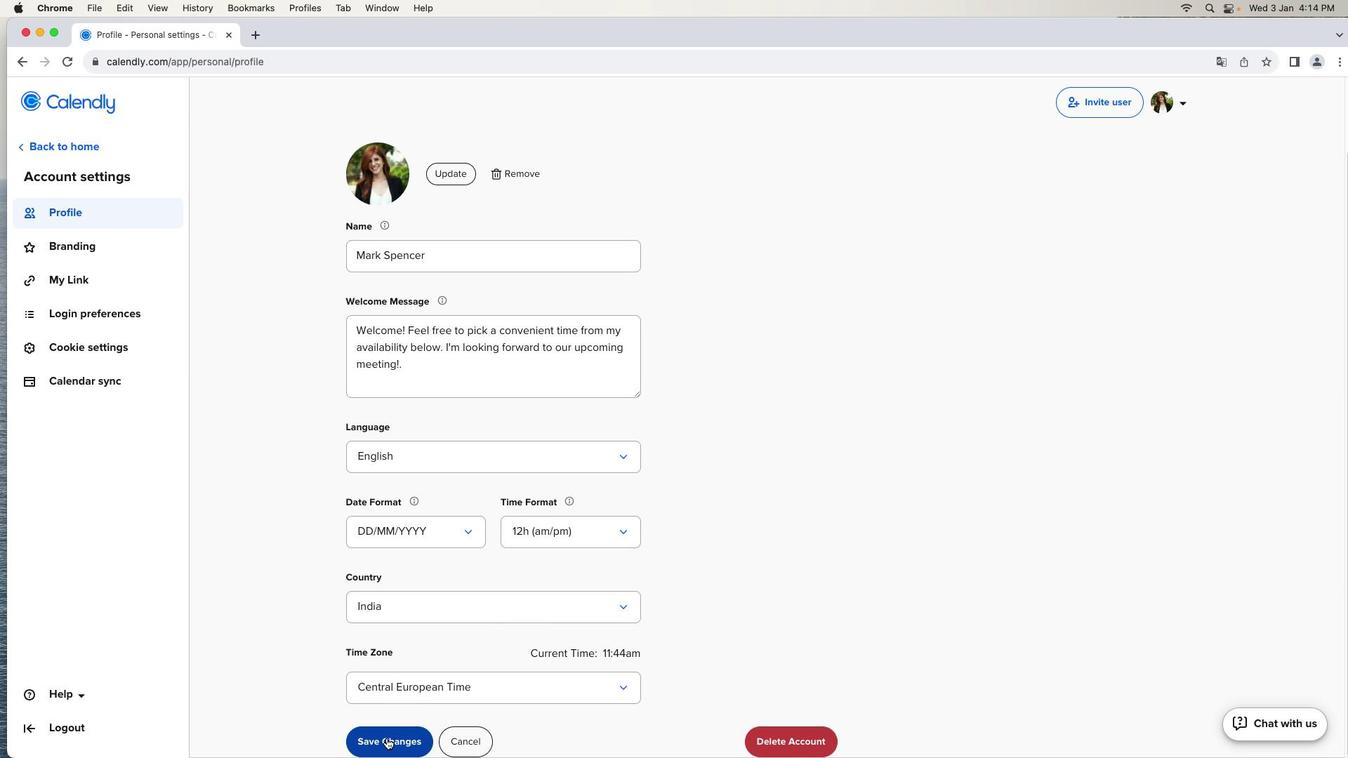 
Action: Mouse moved to (905, 619)
Screenshot: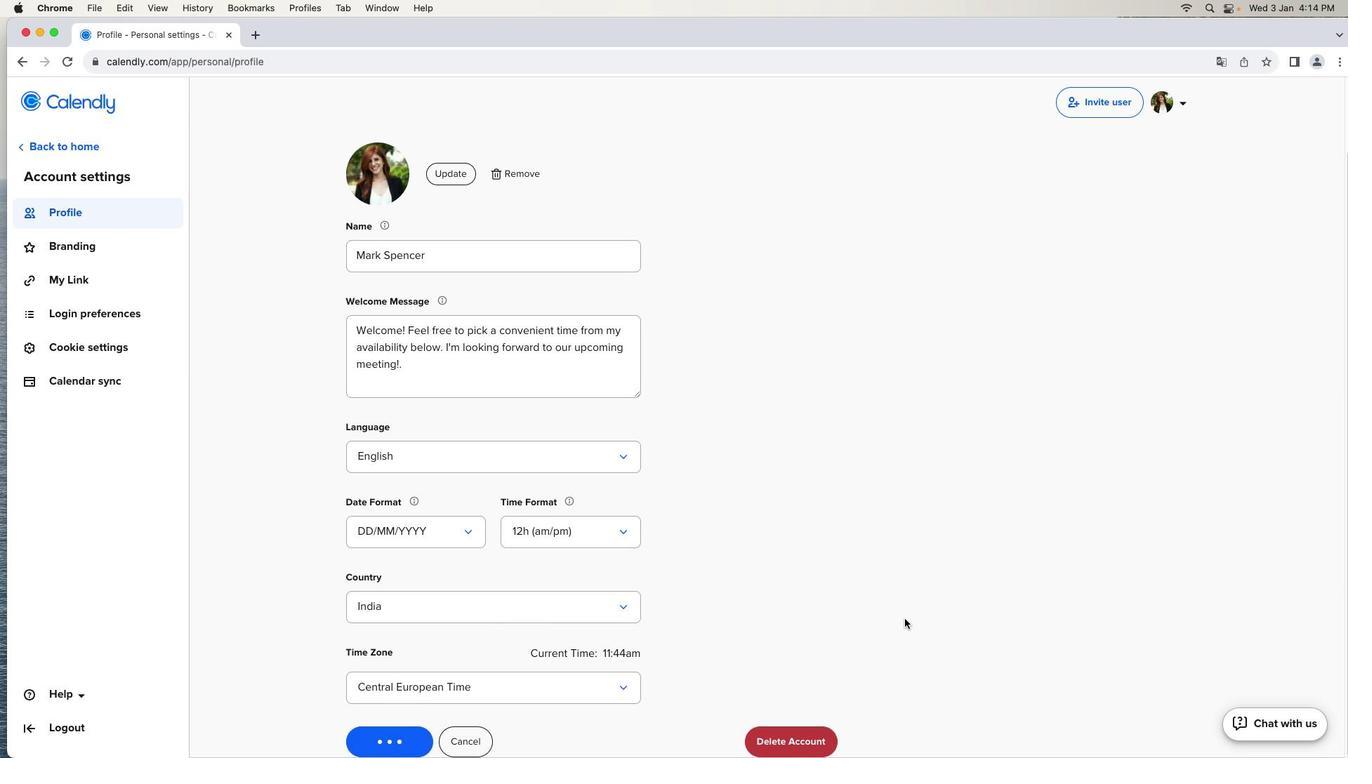 
